 Task: Find connections with filter location Warminster with filter topic #Futurewith filter profile language French with filter current company Khoros with filter school KiiT University with filter industry Office Administration with filter service category Budgeting with filter keywords title Heavy Equipment Operator
Action: Mouse moved to (564, 75)
Screenshot: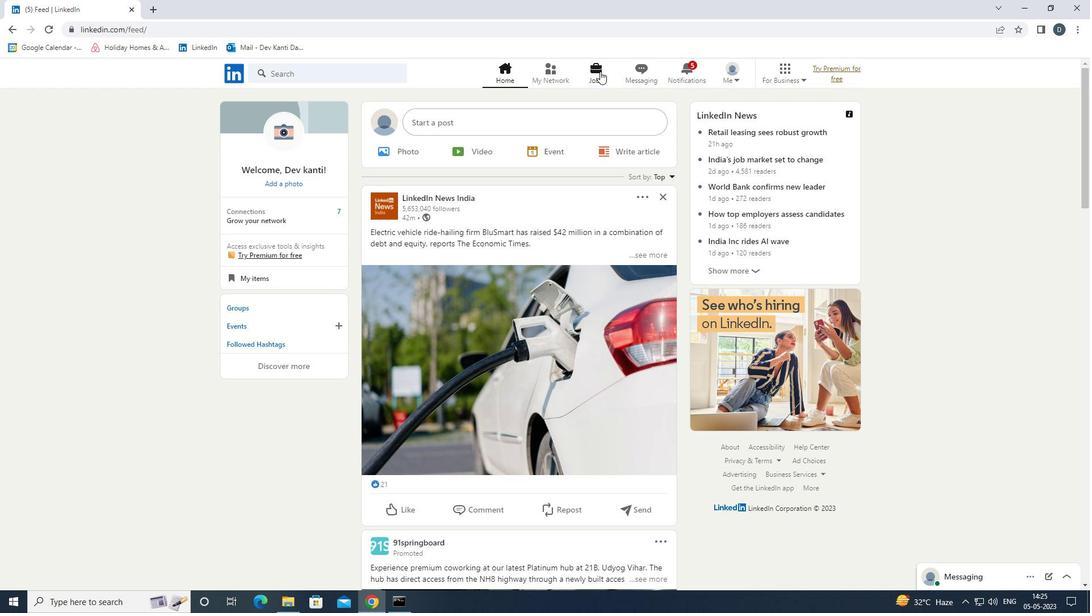 
Action: Mouse pressed left at (564, 75)
Screenshot: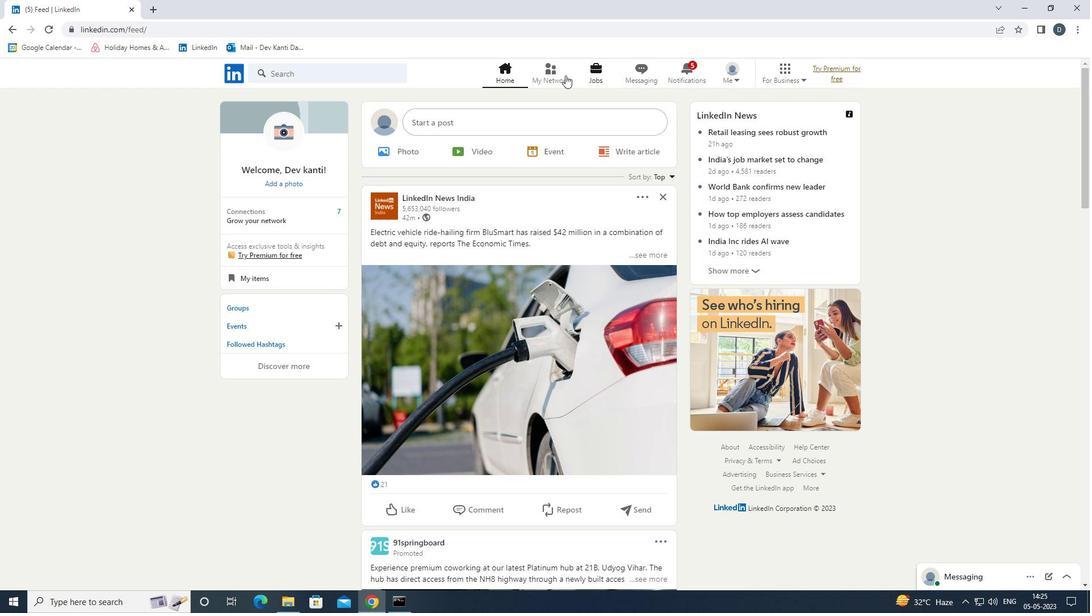 
Action: Mouse moved to (373, 137)
Screenshot: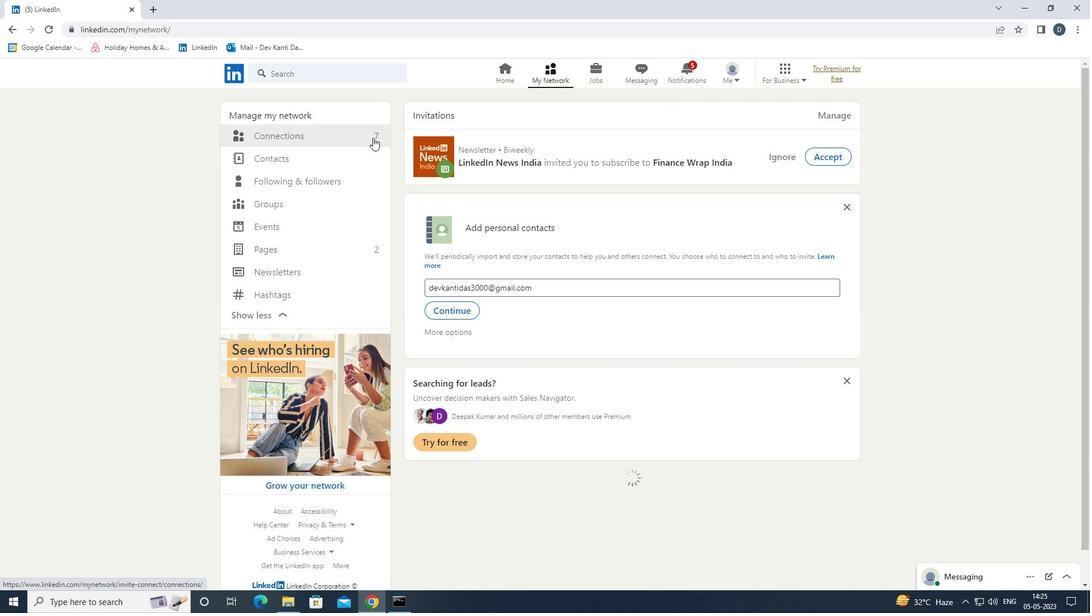 
Action: Mouse pressed left at (373, 137)
Screenshot: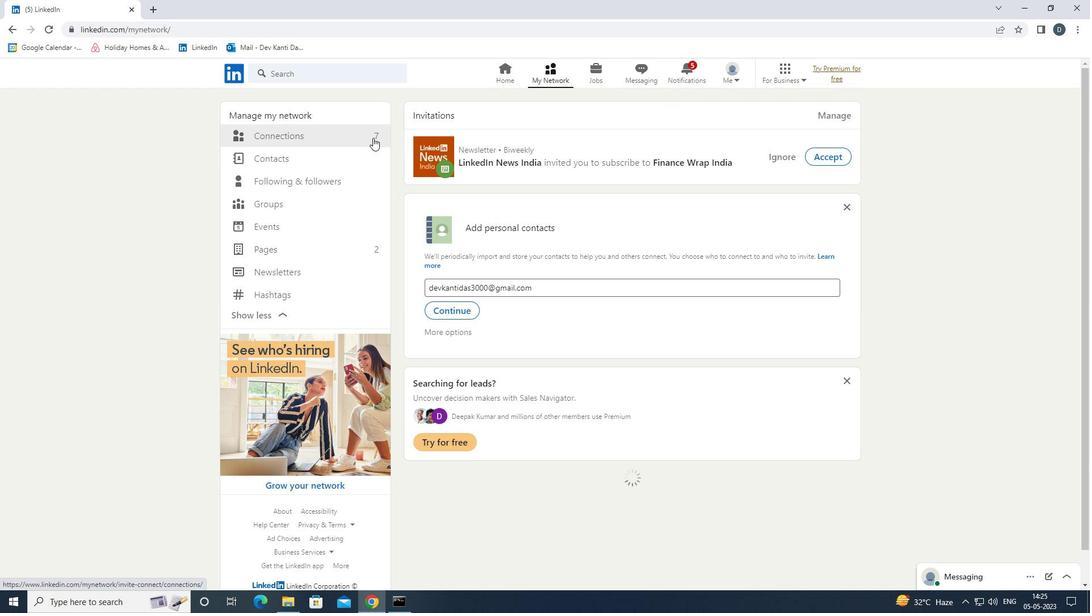 
Action: Mouse moved to (630, 134)
Screenshot: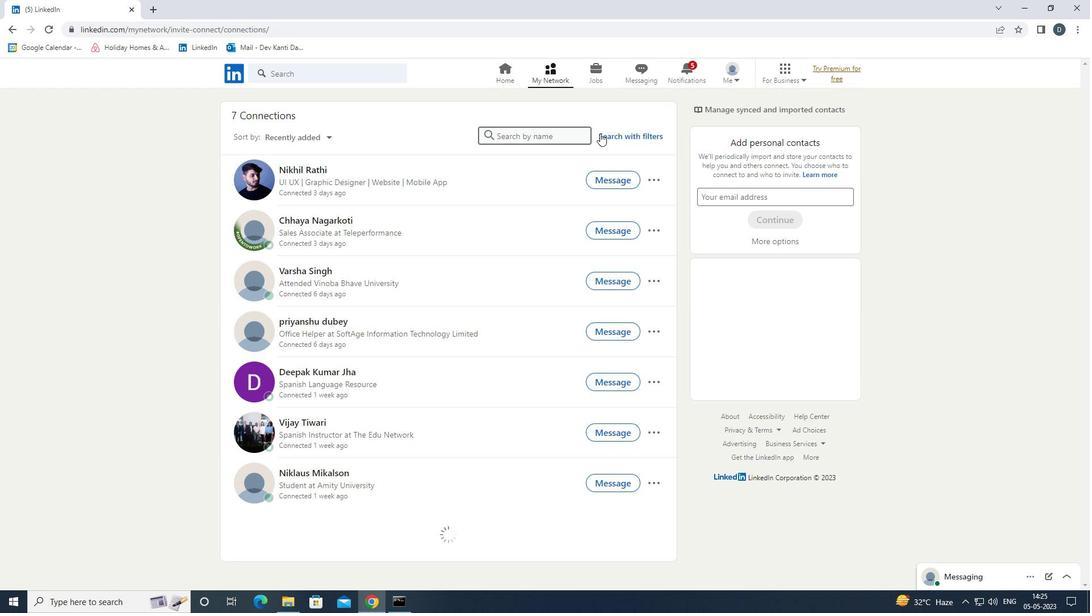 
Action: Mouse pressed left at (630, 134)
Screenshot: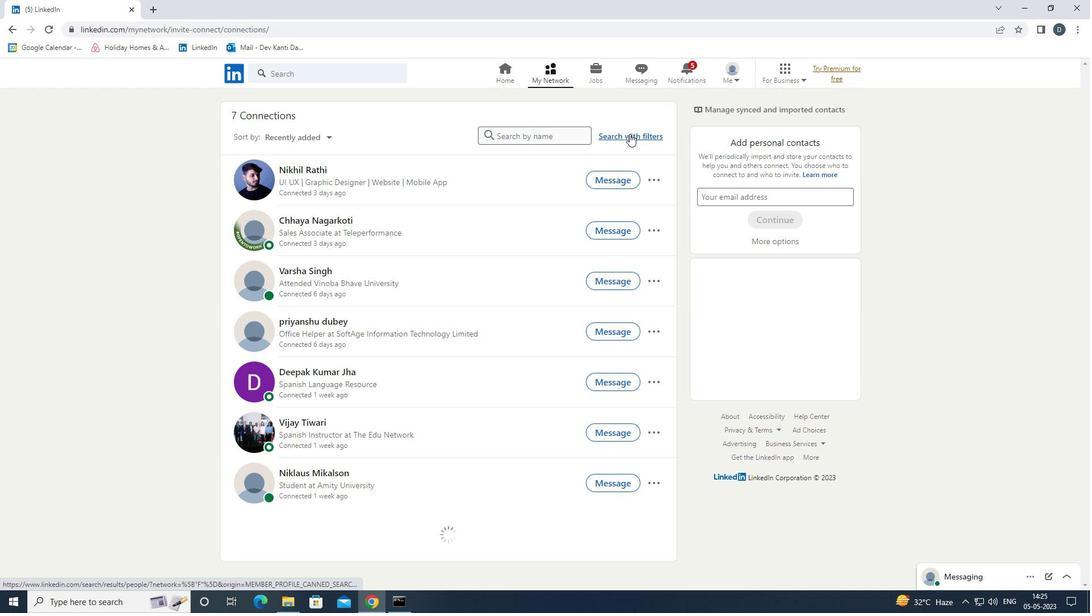 
Action: Mouse moved to (585, 106)
Screenshot: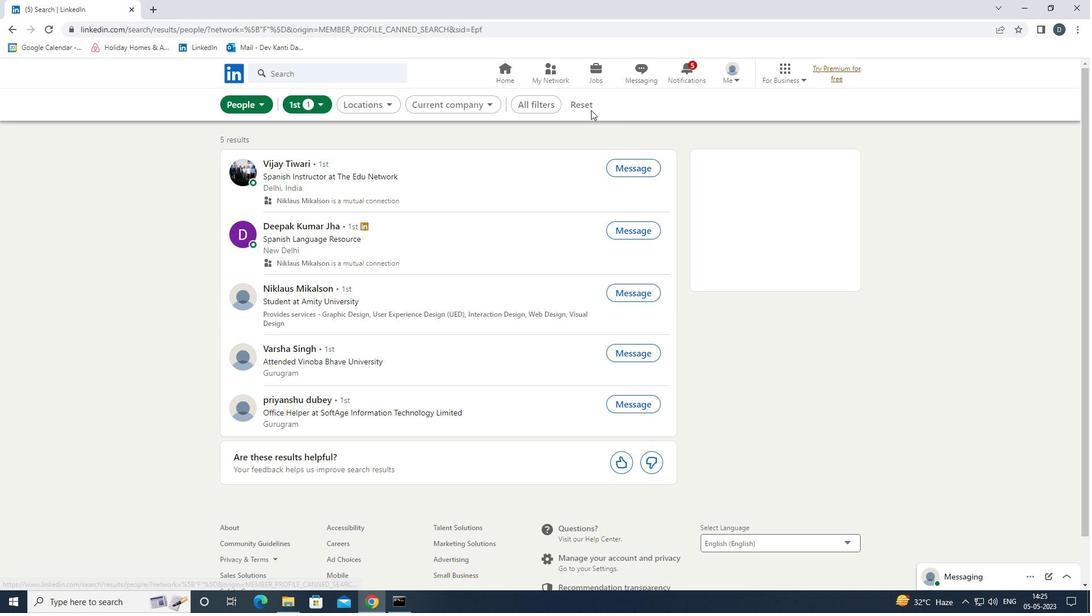 
Action: Mouse pressed left at (585, 106)
Screenshot: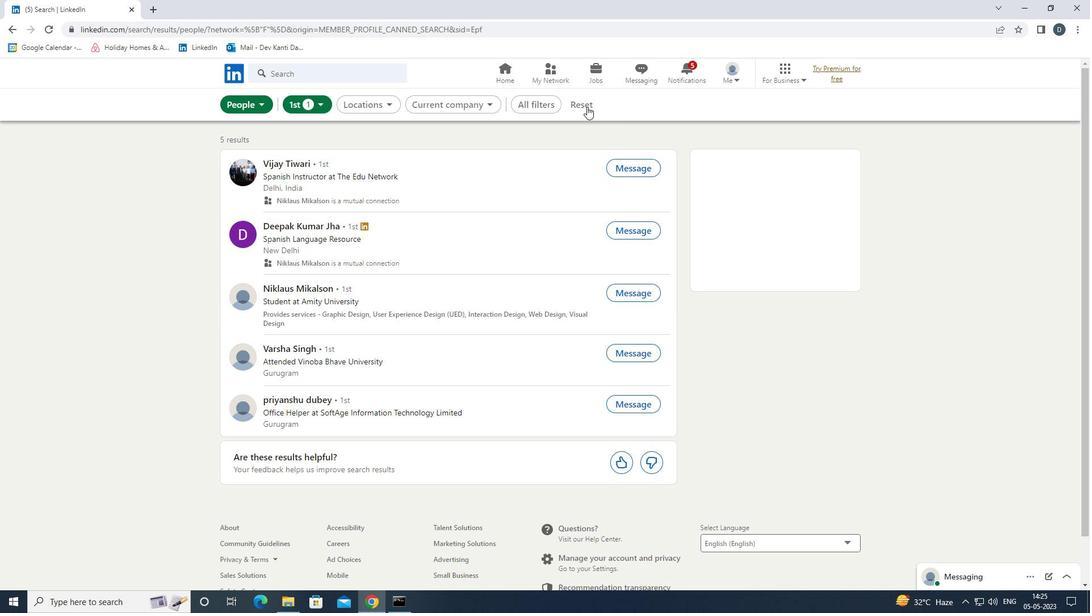 
Action: Mouse moved to (569, 106)
Screenshot: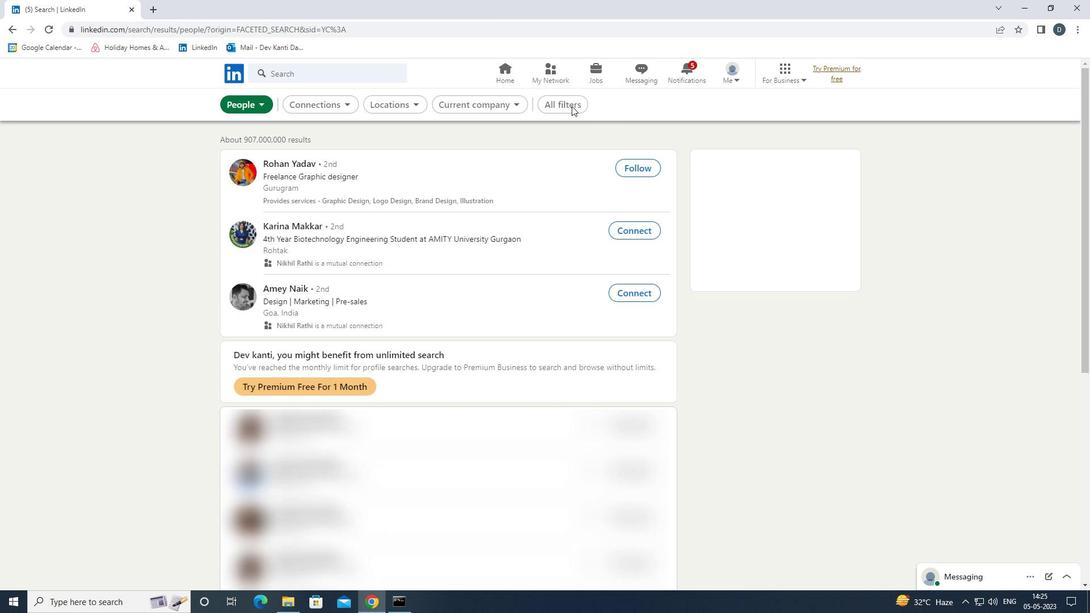 
Action: Mouse pressed left at (569, 106)
Screenshot: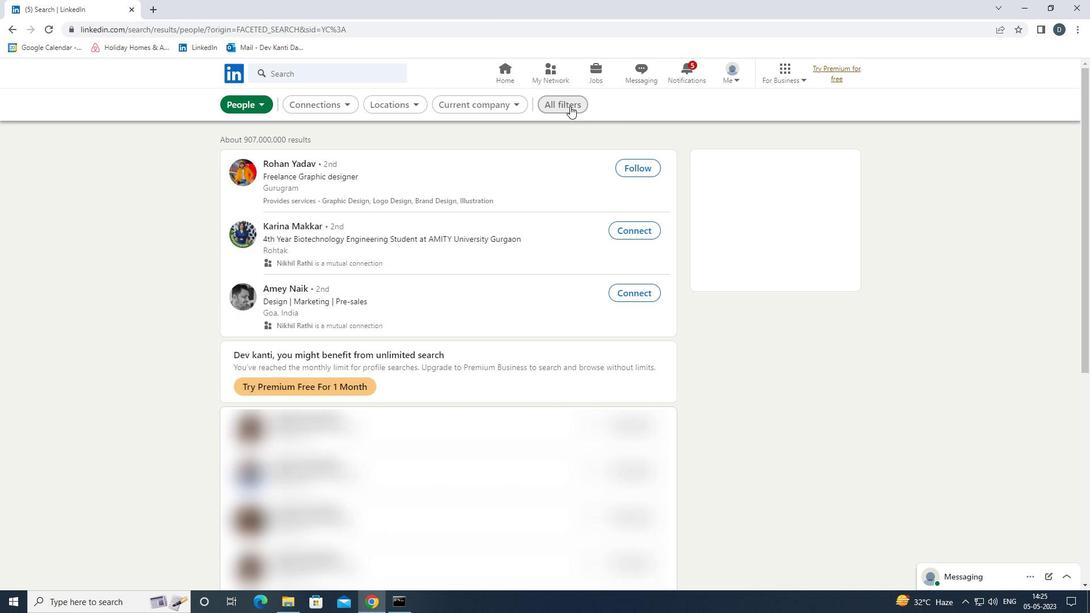 
Action: Mouse moved to (892, 319)
Screenshot: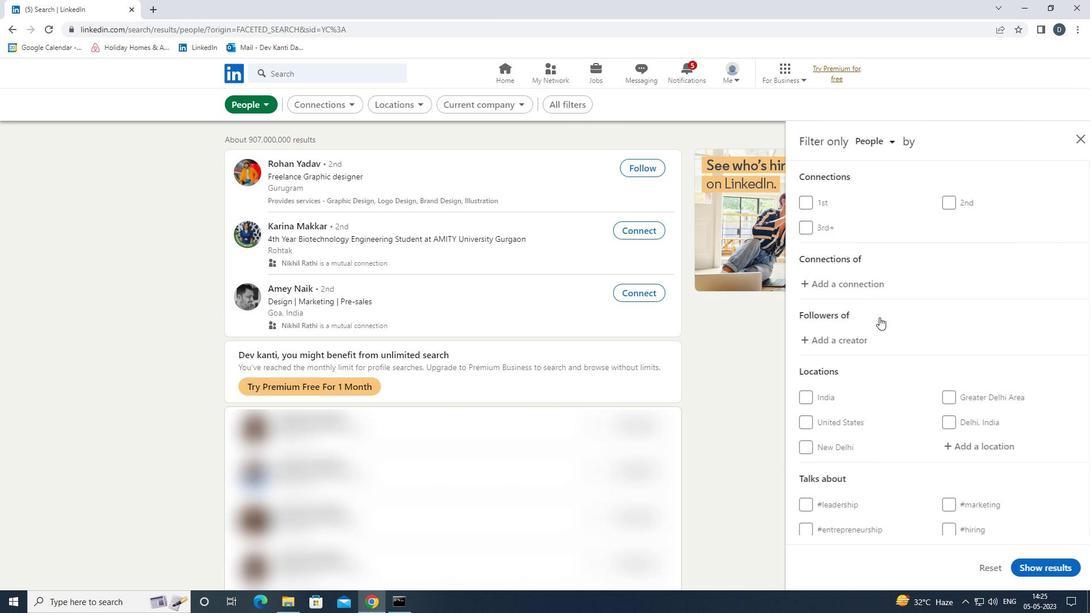 
Action: Mouse scrolled (892, 319) with delta (0, 0)
Screenshot: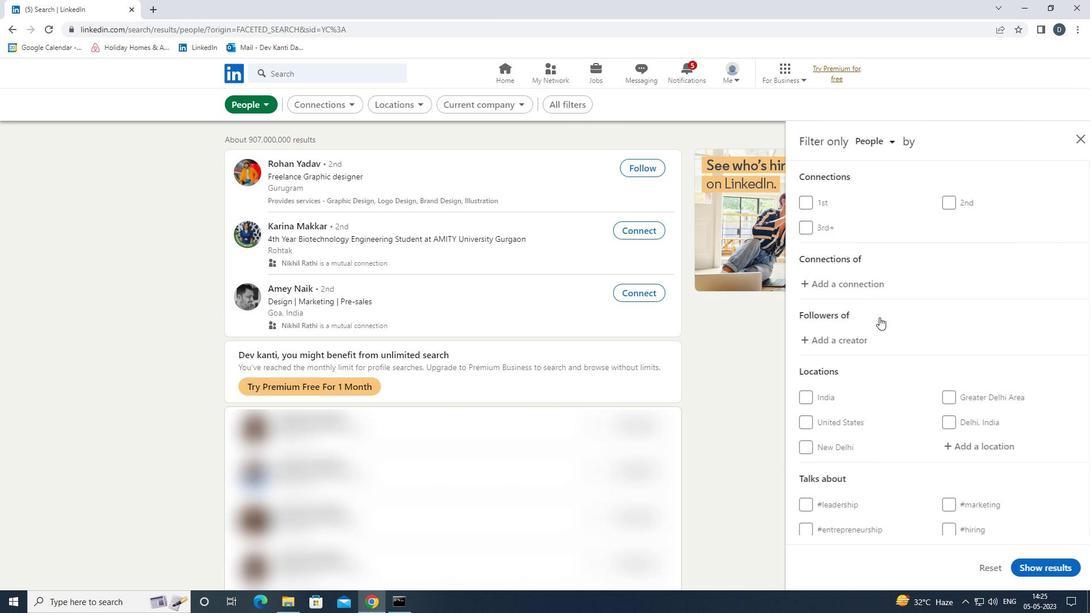 
Action: Mouse moved to (893, 320)
Screenshot: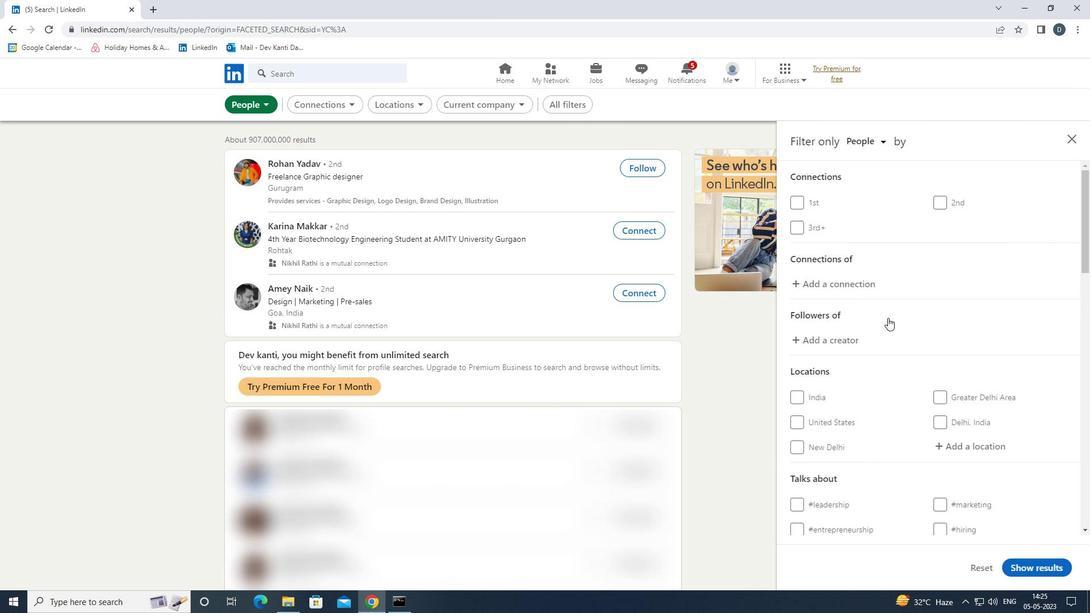
Action: Mouse scrolled (893, 319) with delta (0, 0)
Screenshot: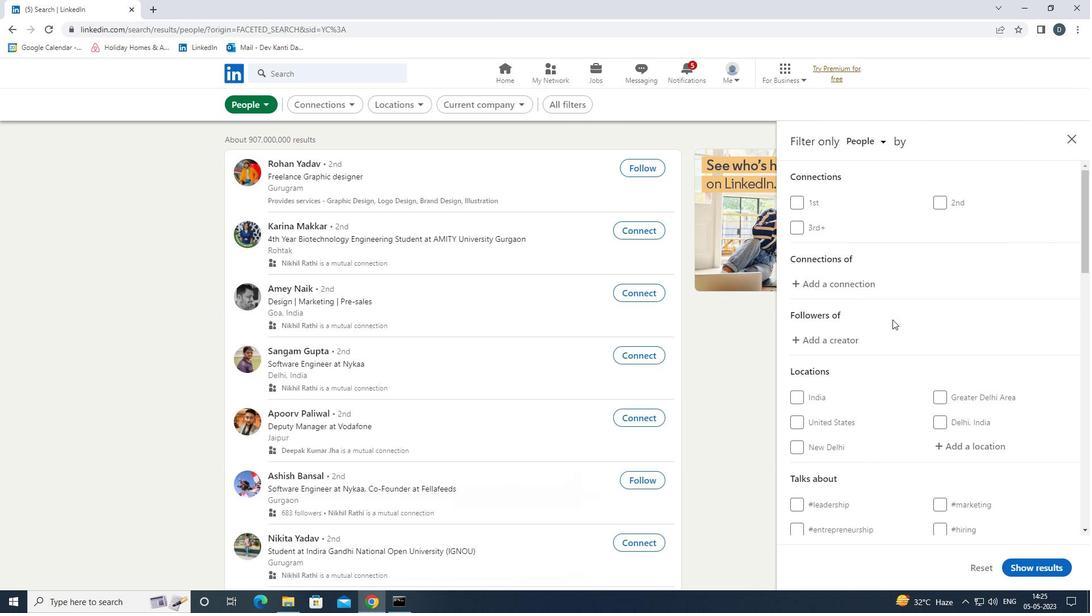 
Action: Mouse moved to (938, 327)
Screenshot: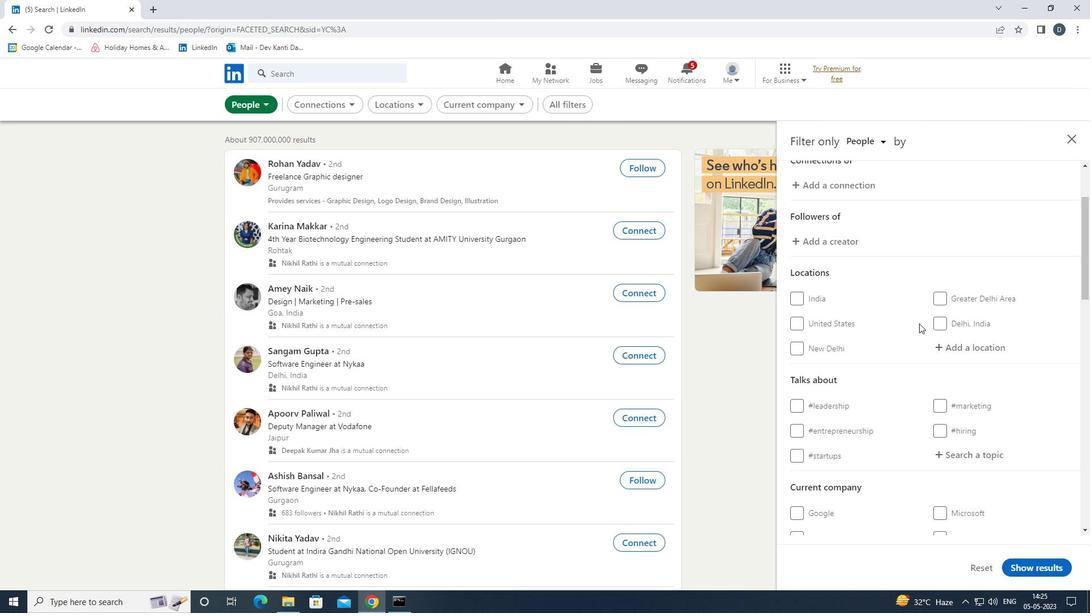 
Action: Mouse pressed left at (938, 327)
Screenshot: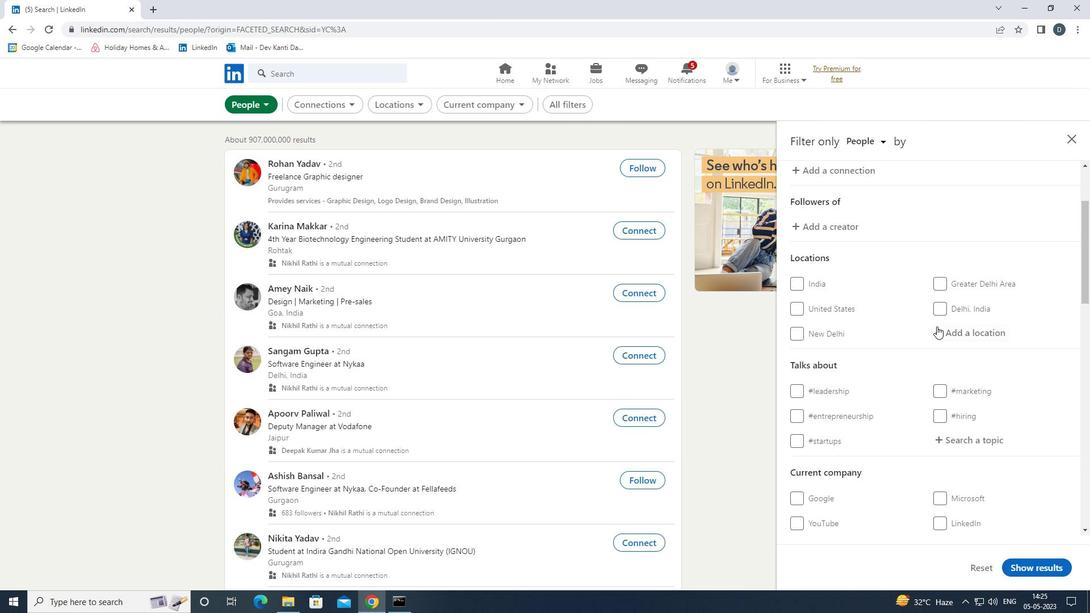 
Action: Mouse moved to (940, 329)
Screenshot: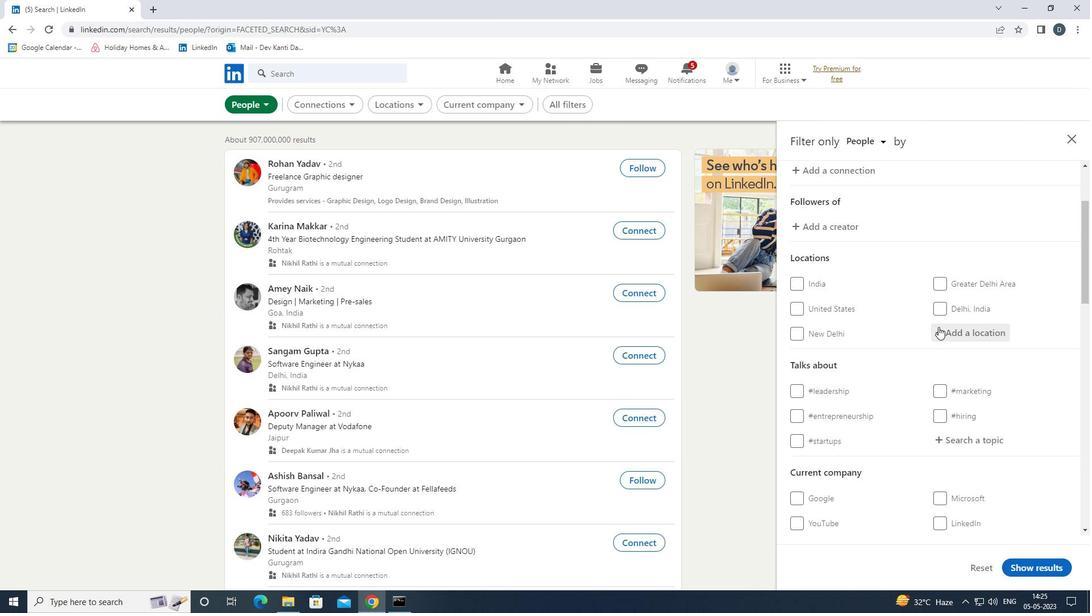 
Action: Key pressed <Key.shift>
Screenshot: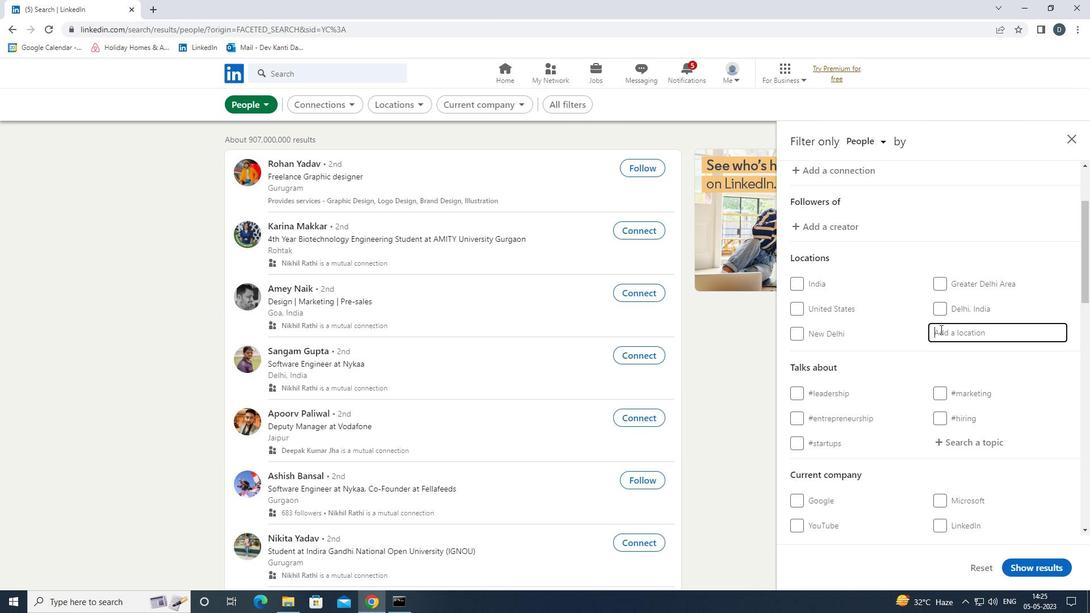 
Action: Mouse moved to (672, 303)
Screenshot: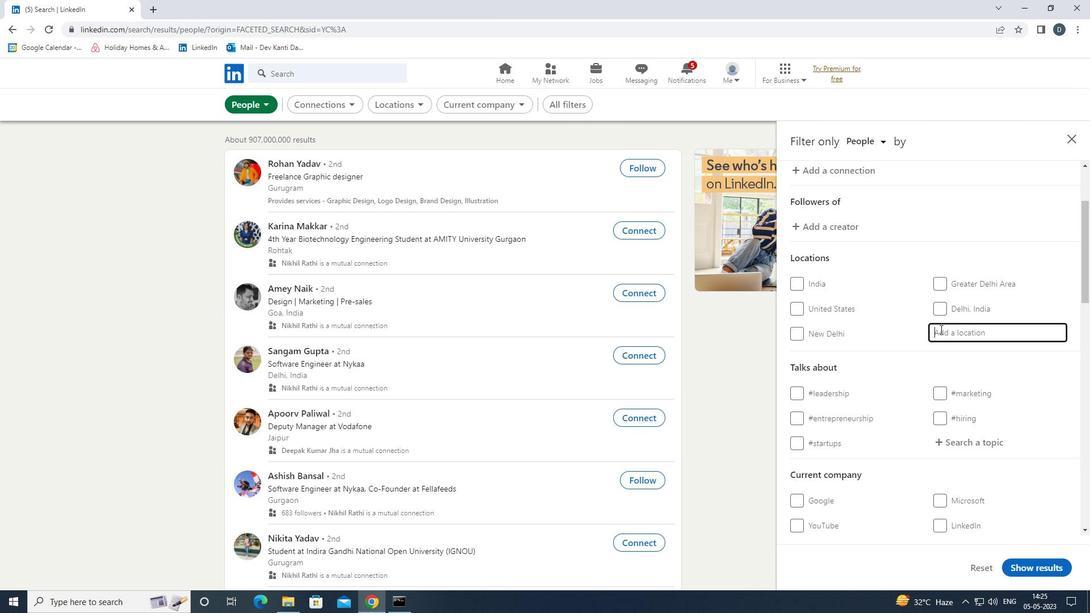
Action: Key pressed WARMINSTER<Key.down><Key.enter>
Screenshot: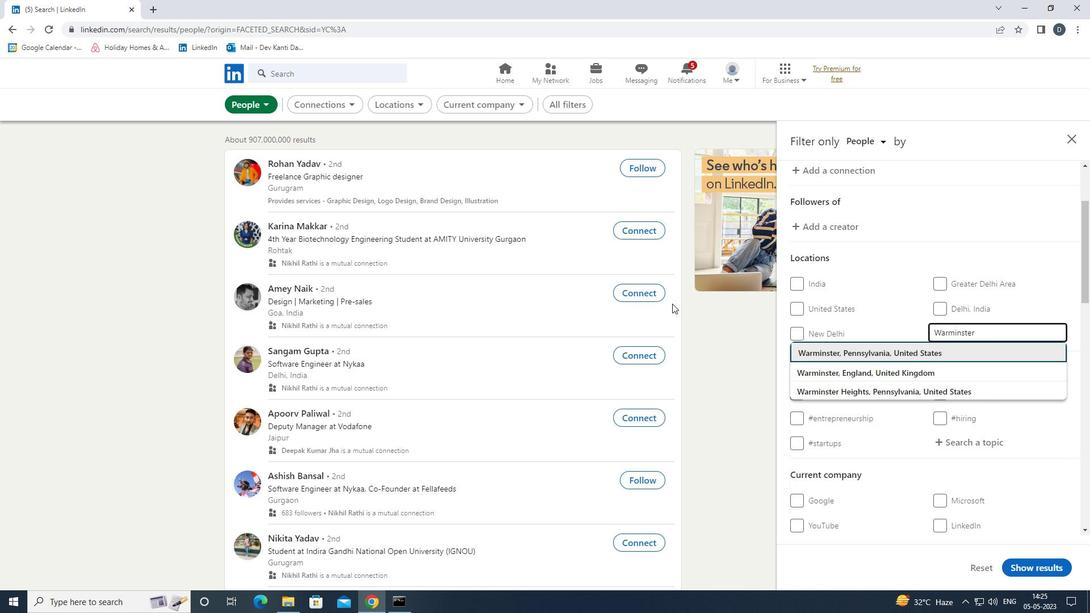 
Action: Mouse scrolled (672, 303) with delta (0, 0)
Screenshot: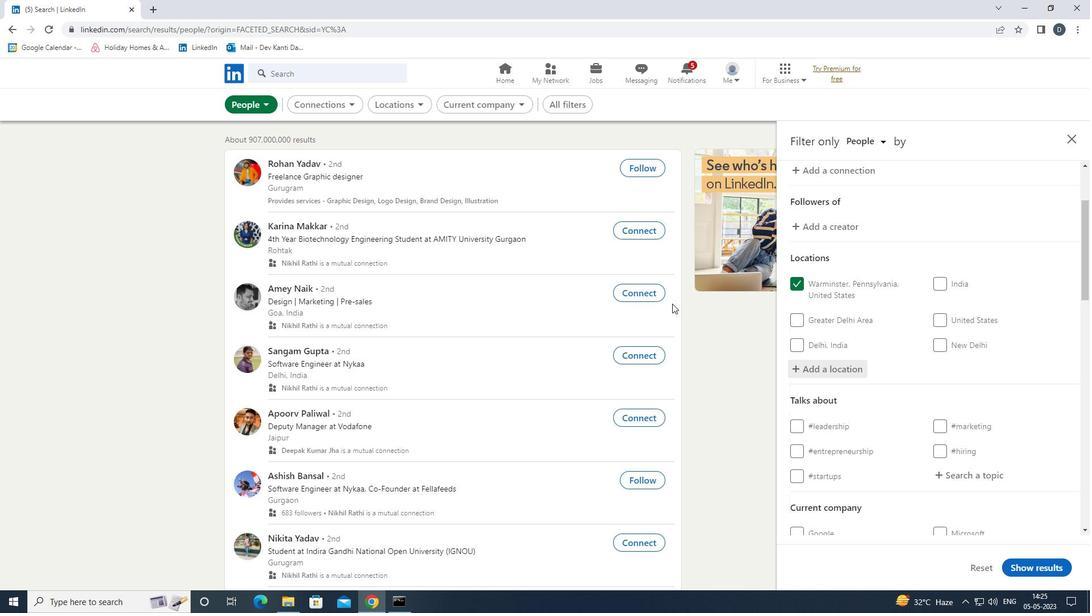 
Action: Mouse moved to (682, 303)
Screenshot: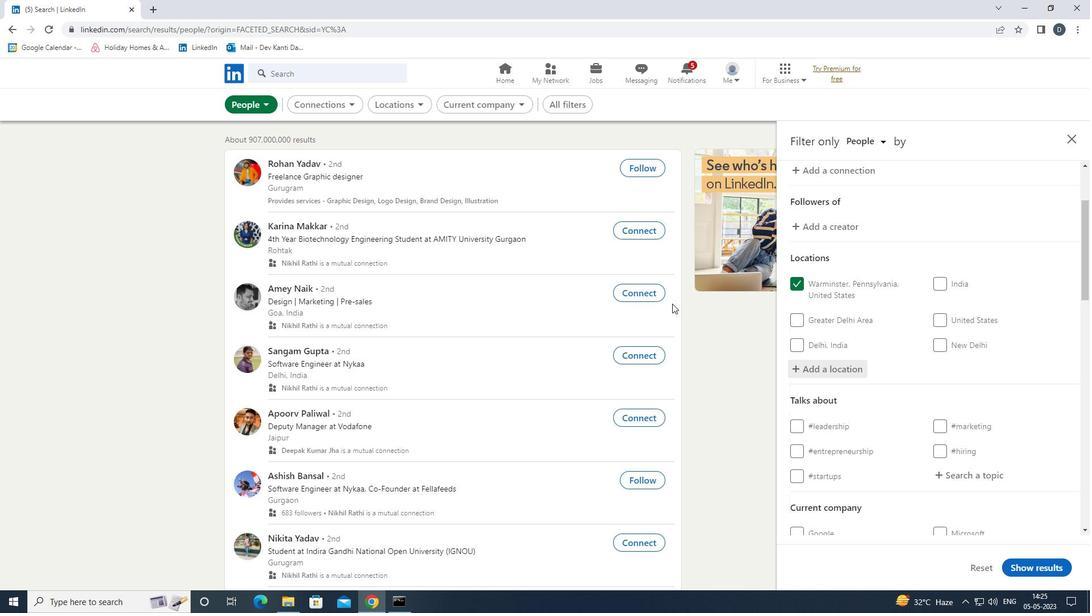 
Action: Mouse scrolled (682, 303) with delta (0, 0)
Screenshot: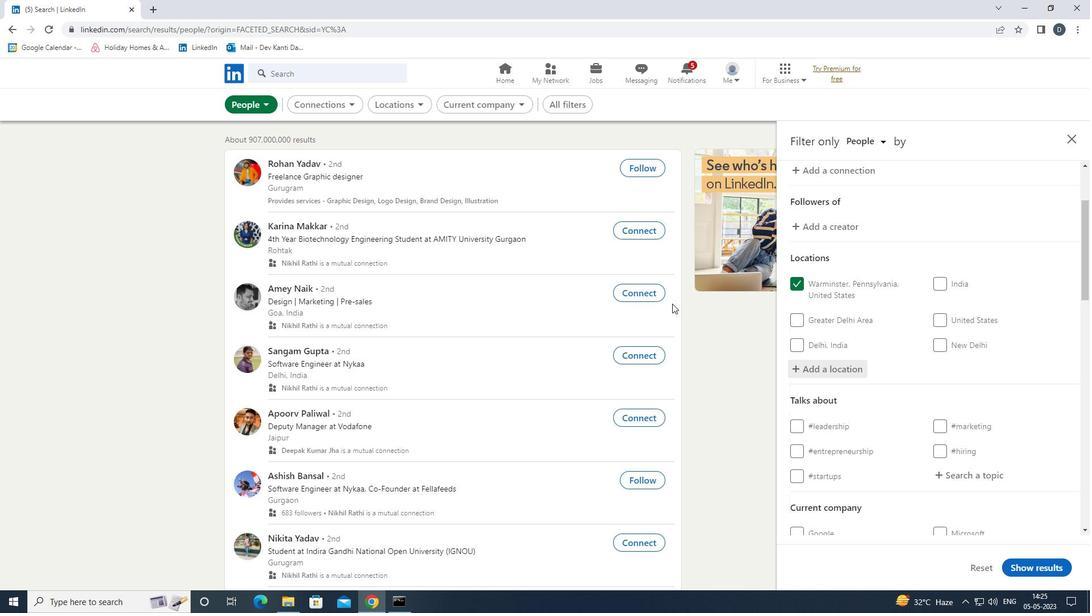 
Action: Mouse moved to (805, 295)
Screenshot: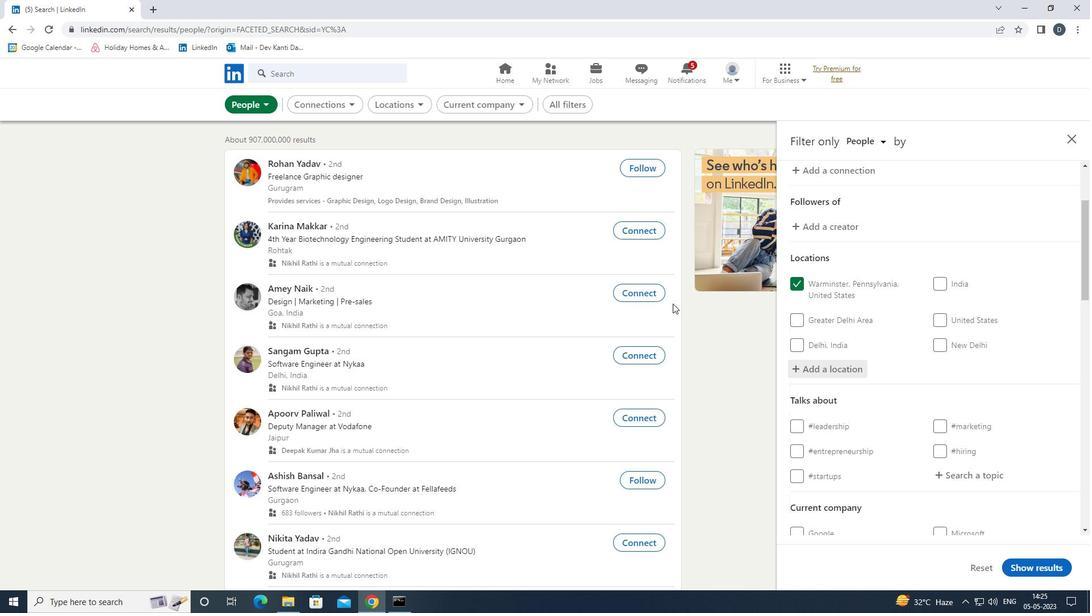 
Action: Mouse scrolled (805, 296) with delta (0, 0)
Screenshot: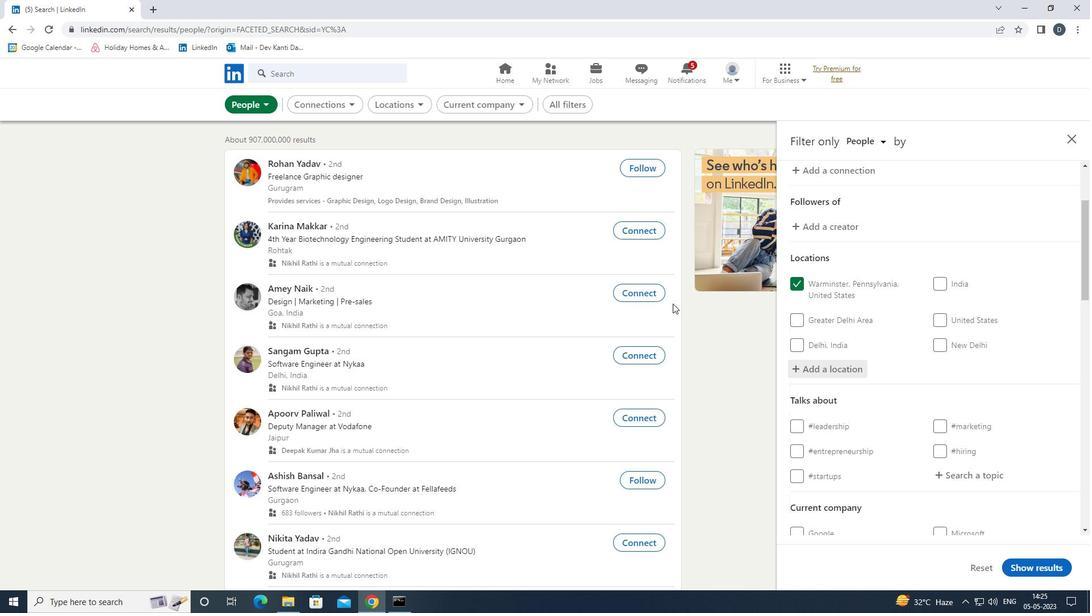 
Action: Mouse moved to (1019, 320)
Screenshot: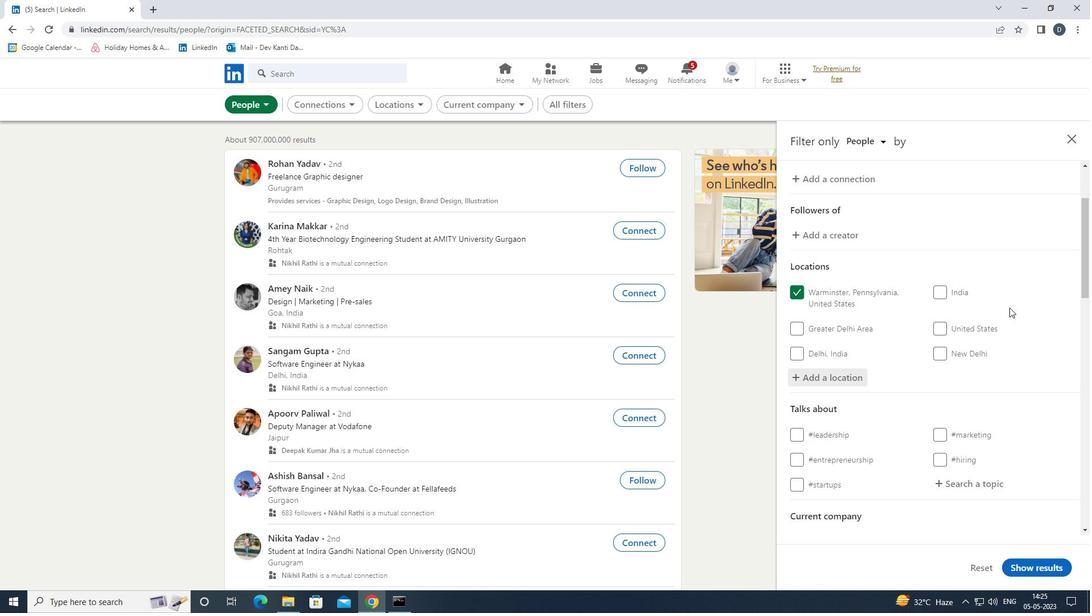 
Action: Mouse scrolled (1019, 319) with delta (0, 0)
Screenshot: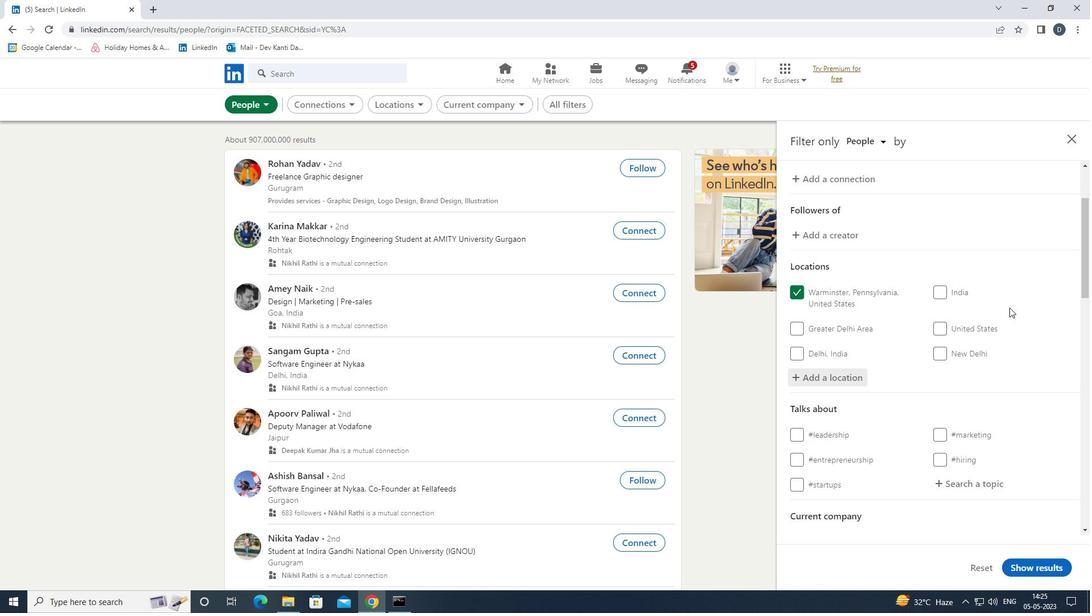 
Action: Mouse moved to (1019, 324)
Screenshot: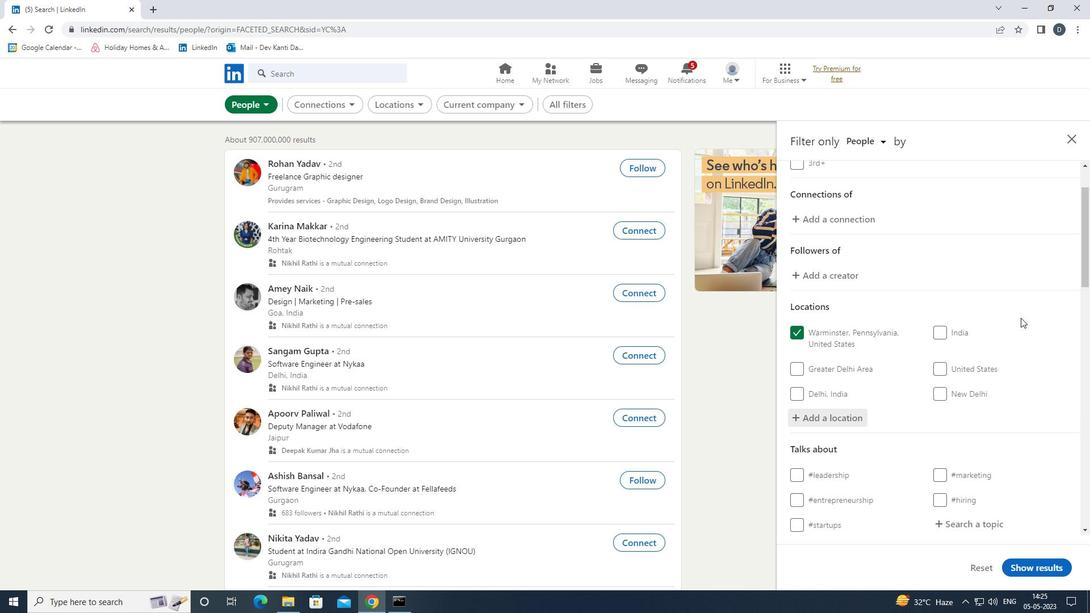
Action: Mouse scrolled (1019, 323) with delta (0, 0)
Screenshot: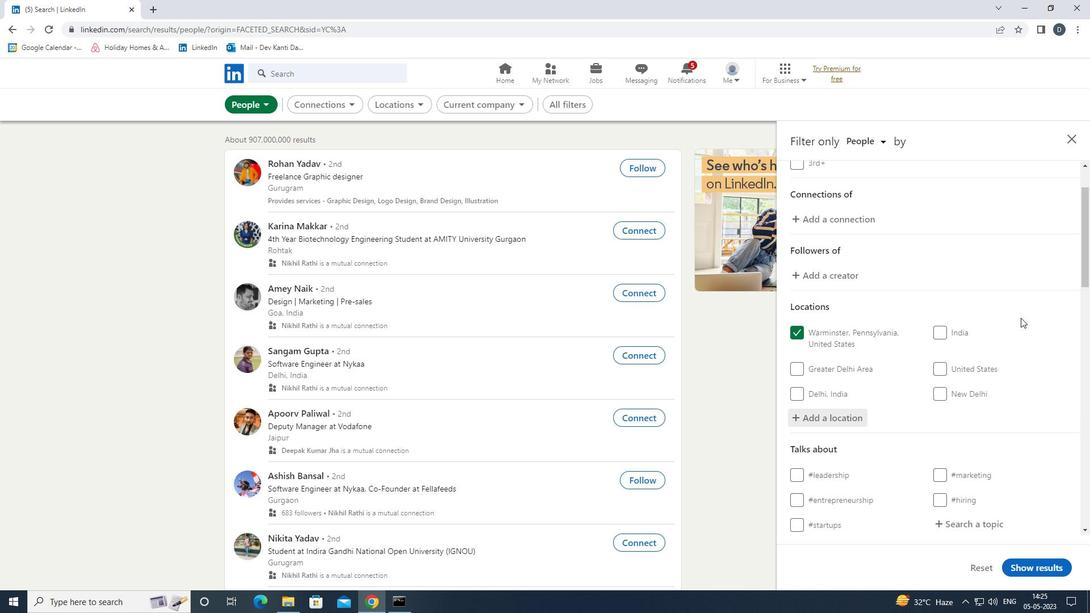 
Action: Mouse moved to (1019, 327)
Screenshot: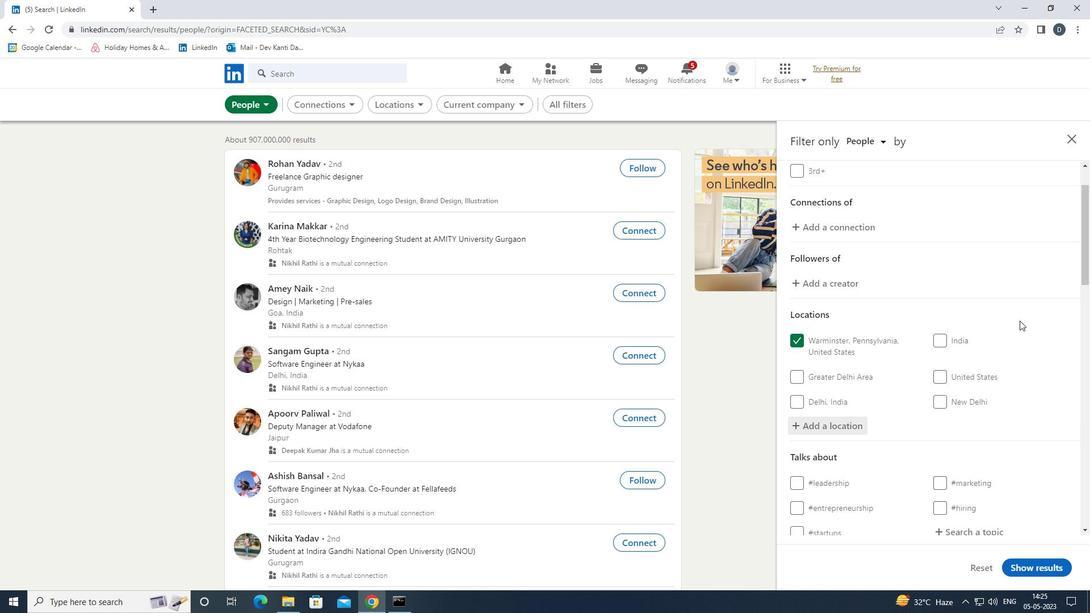 
Action: Mouse scrolled (1019, 326) with delta (0, 0)
Screenshot: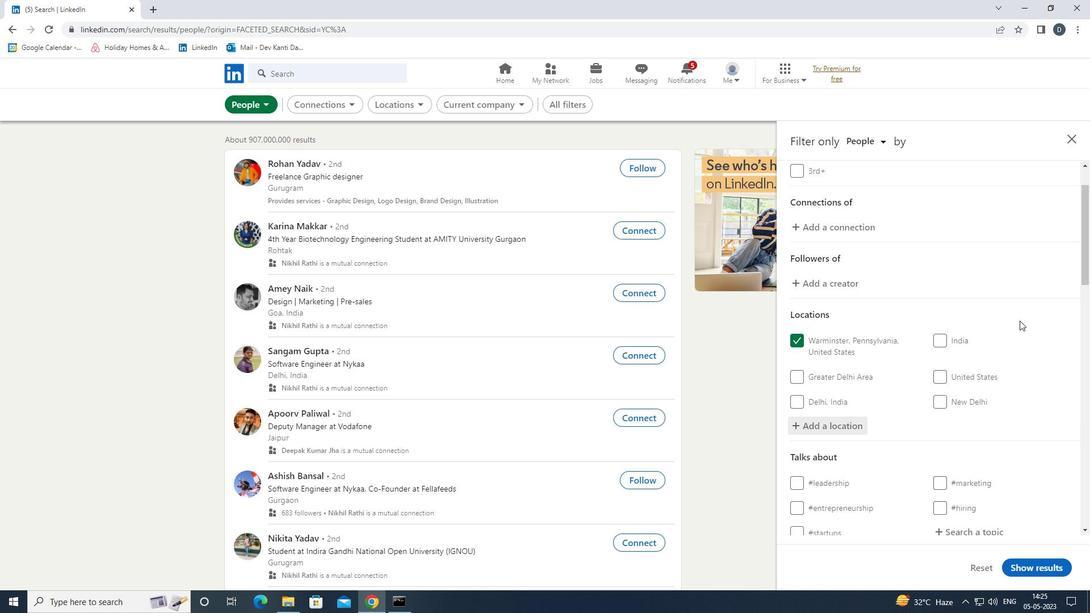 
Action: Mouse moved to (1019, 333)
Screenshot: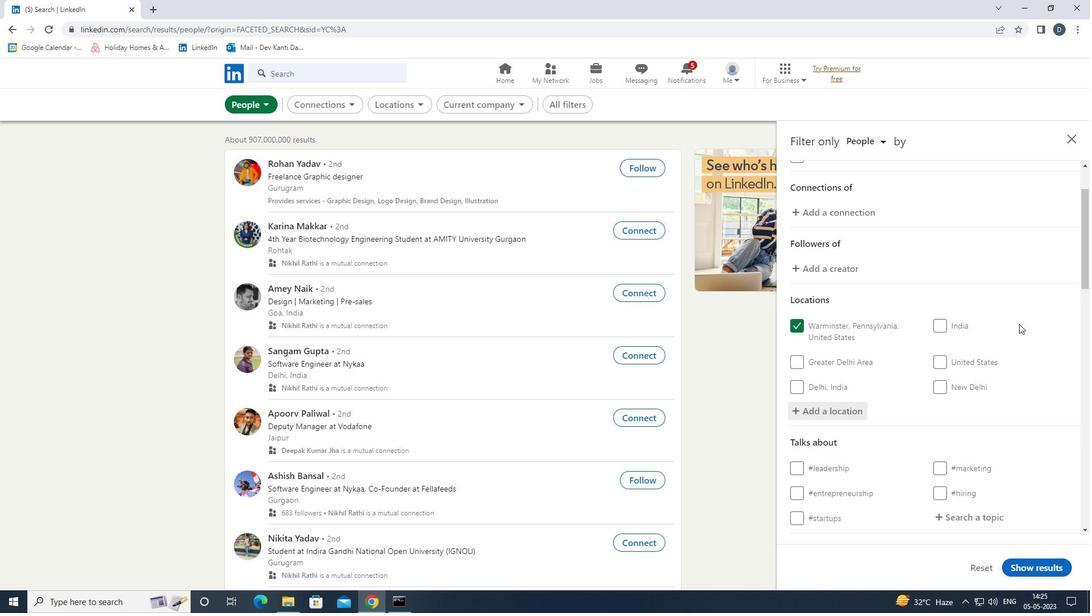 
Action: Mouse scrolled (1019, 334) with delta (0, 0)
Screenshot: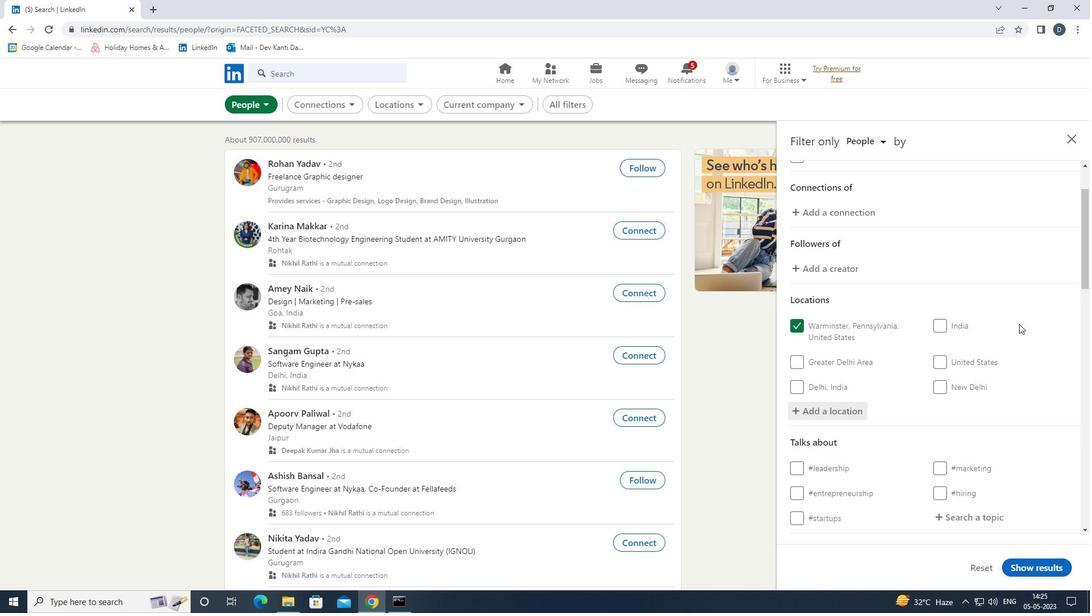 
Action: Mouse moved to (973, 421)
Screenshot: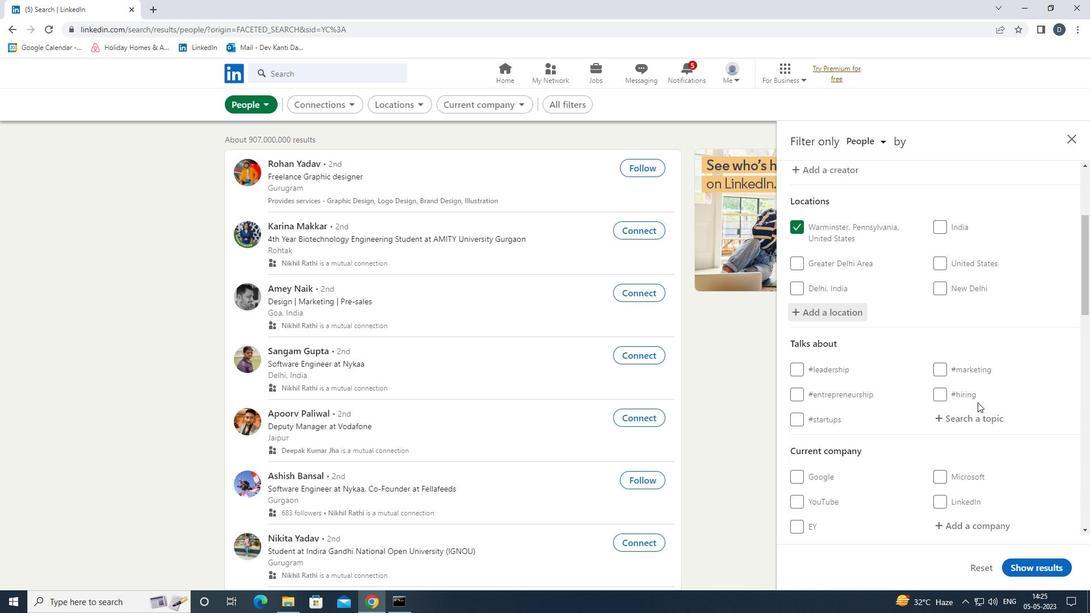 
Action: Mouse pressed left at (973, 421)
Screenshot: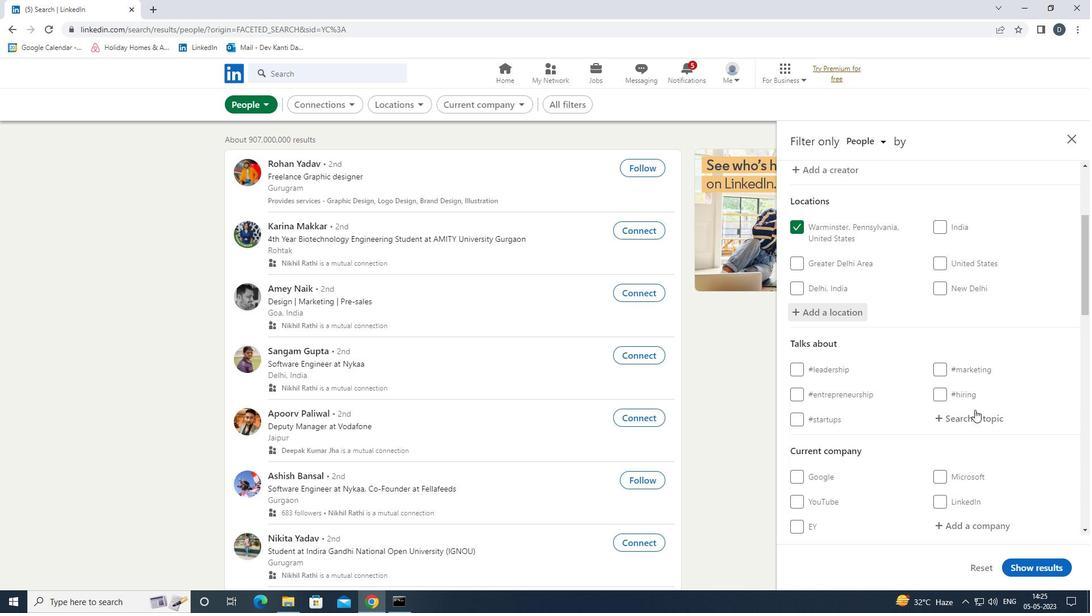 
Action: Mouse moved to (957, 417)
Screenshot: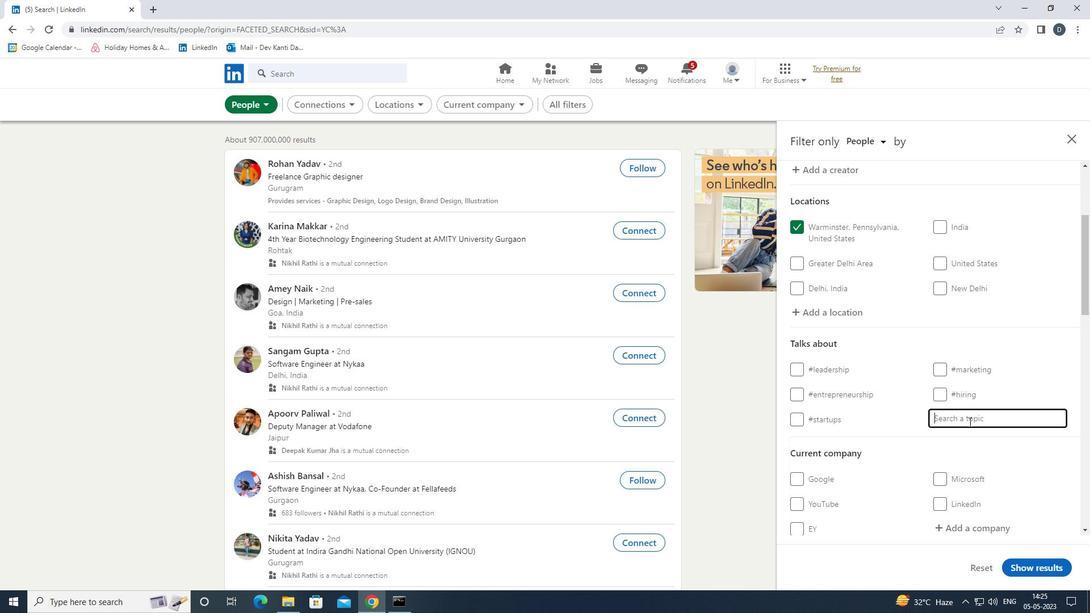 
Action: Key pressed FUTURE<Key.down><Key.enter>
Screenshot: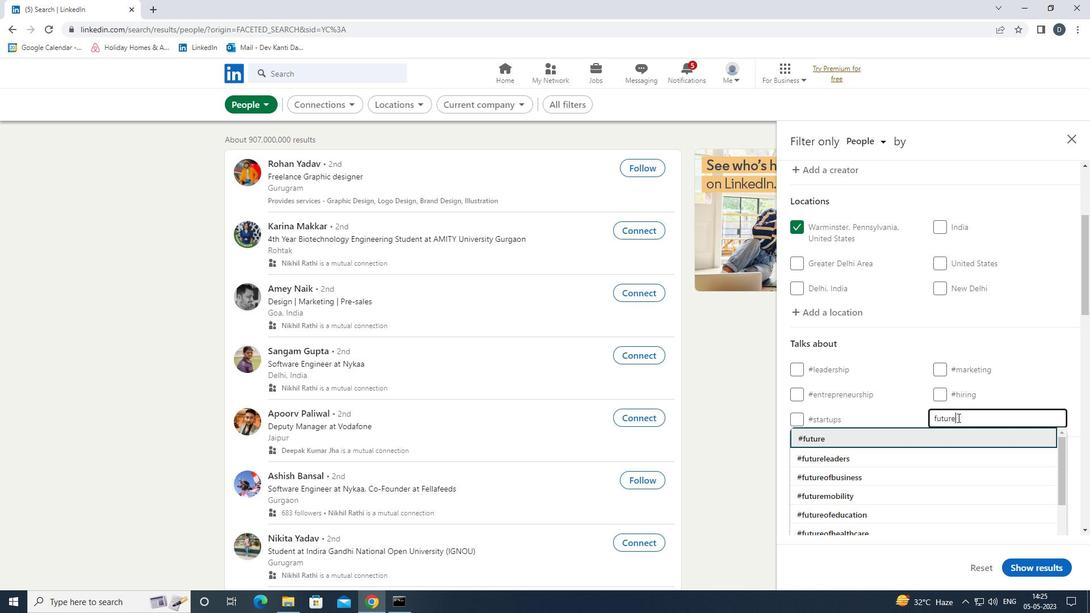 
Action: Mouse moved to (956, 415)
Screenshot: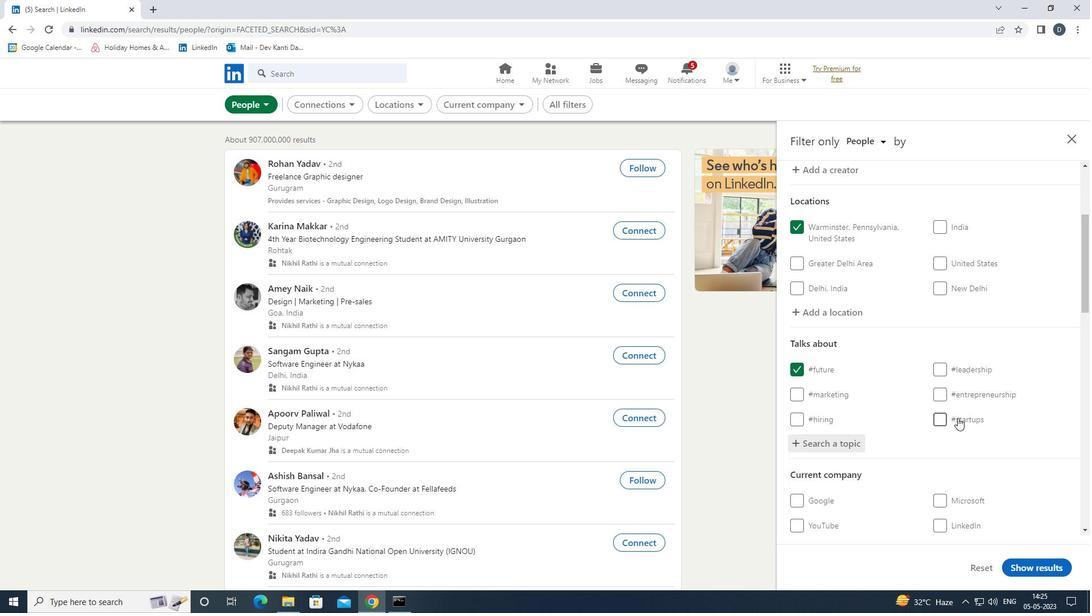 
Action: Mouse scrolled (956, 414) with delta (0, 0)
Screenshot: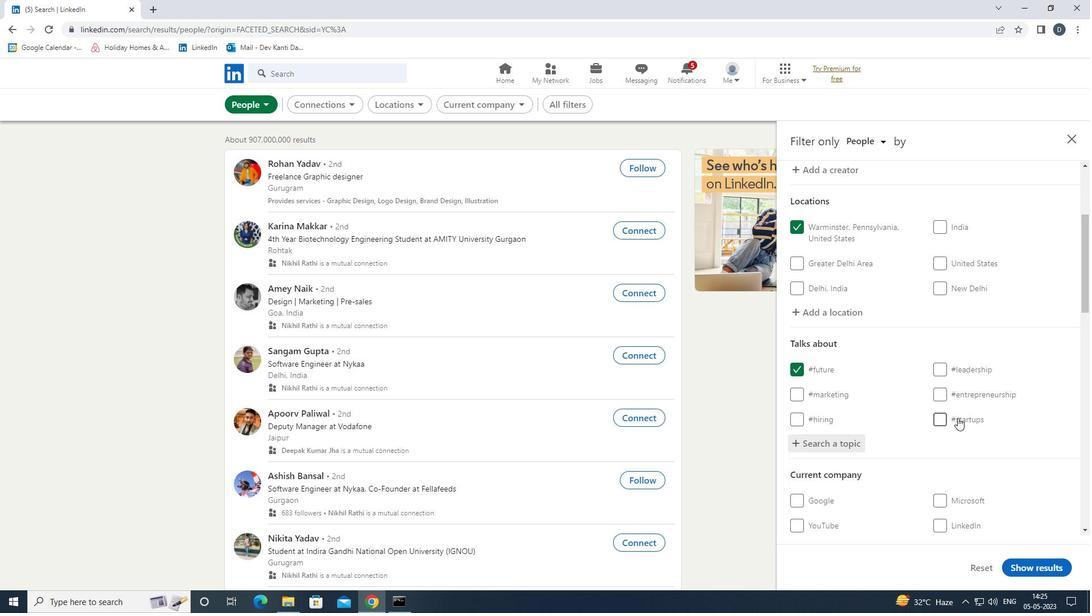 
Action: Mouse scrolled (956, 414) with delta (0, 0)
Screenshot: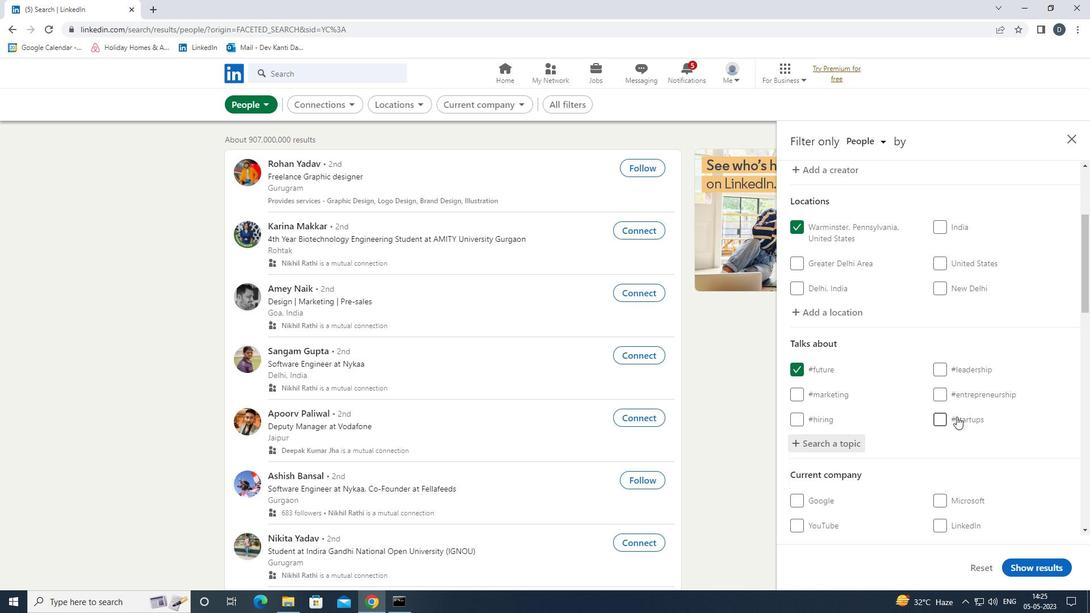 
Action: Mouse scrolled (956, 414) with delta (0, 0)
Screenshot: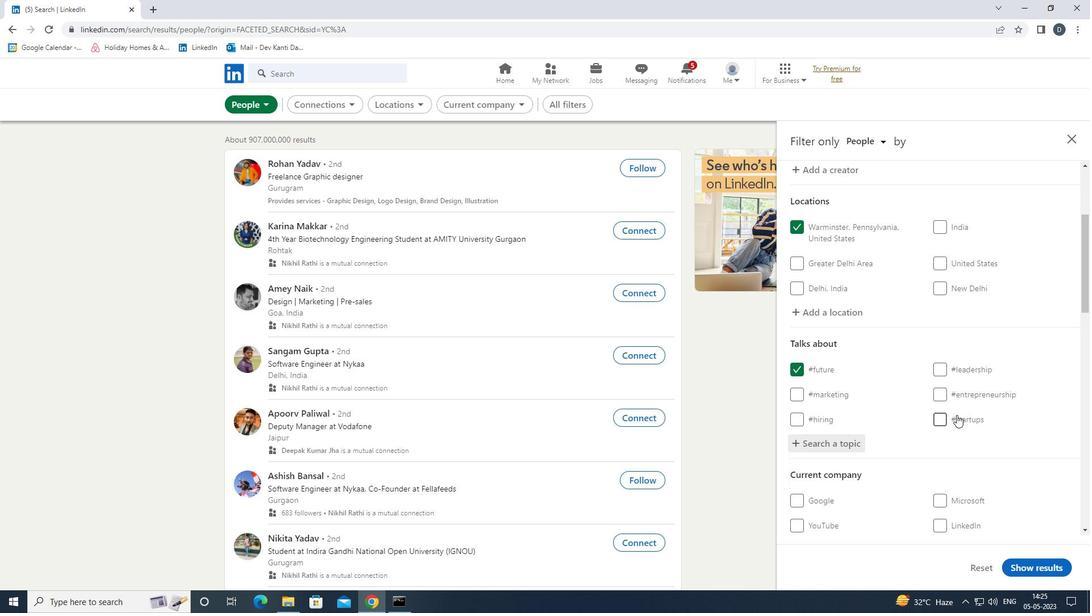
Action: Mouse moved to (964, 379)
Screenshot: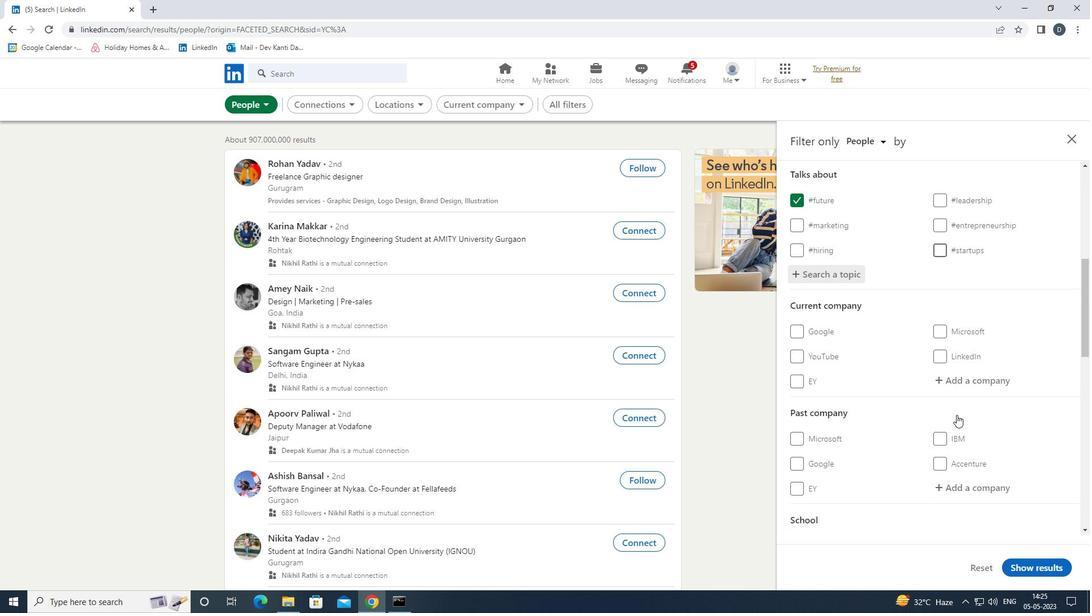 
Action: Mouse scrolled (964, 379) with delta (0, 0)
Screenshot: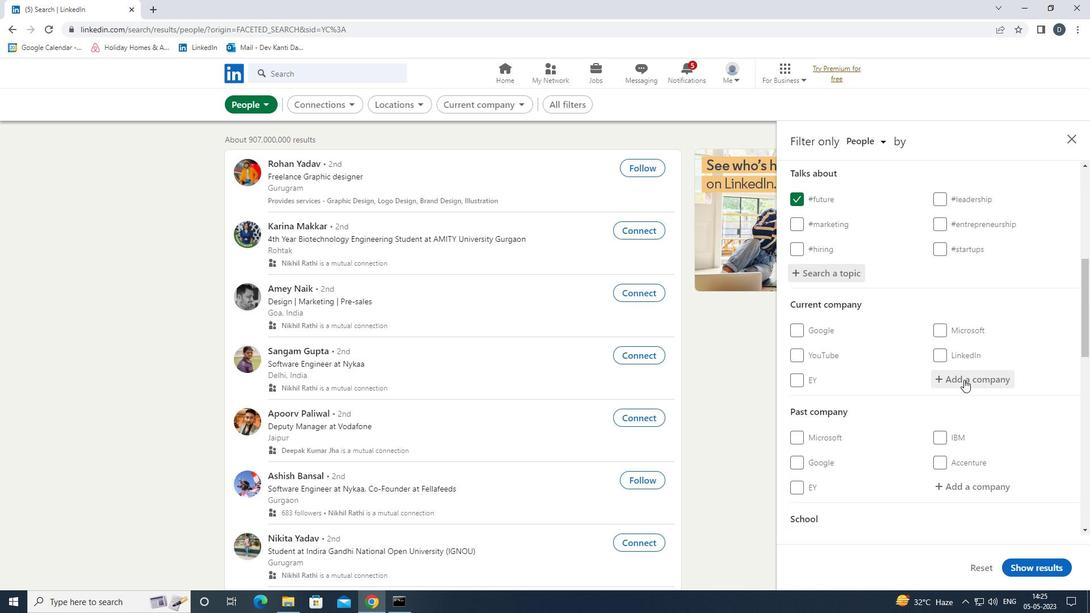 
Action: Mouse scrolled (964, 379) with delta (0, 0)
Screenshot: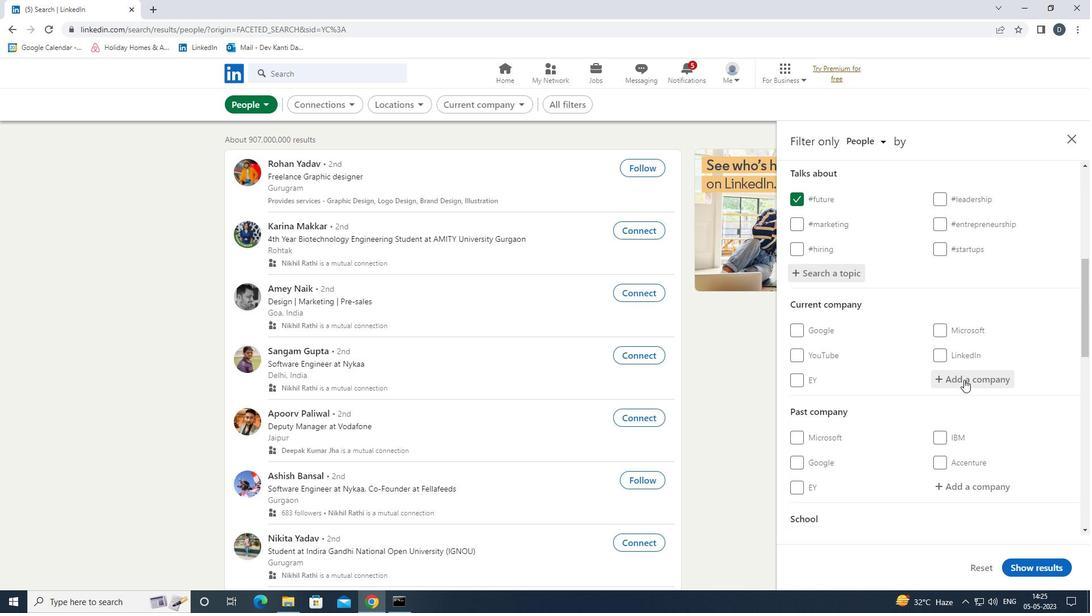 
Action: Mouse scrolled (964, 379) with delta (0, 0)
Screenshot: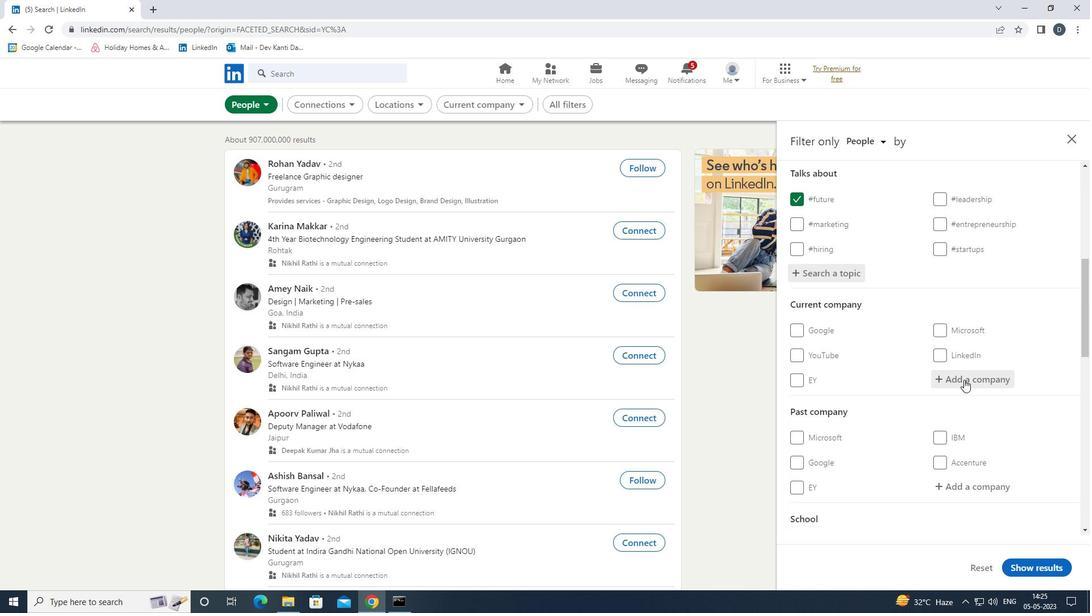 
Action: Mouse scrolled (964, 379) with delta (0, 0)
Screenshot: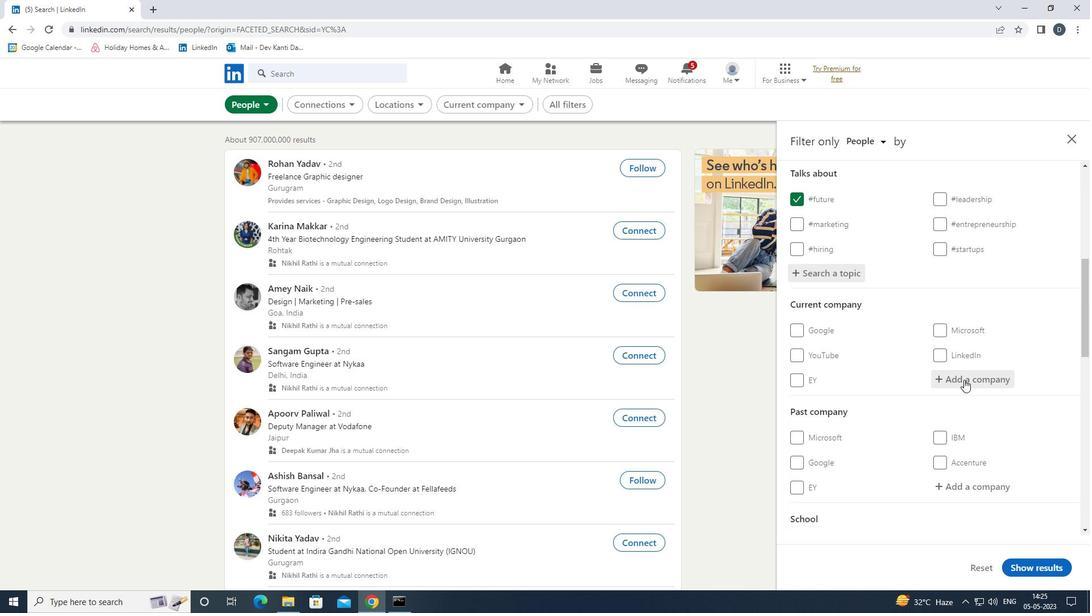 
Action: Mouse moved to (963, 379)
Screenshot: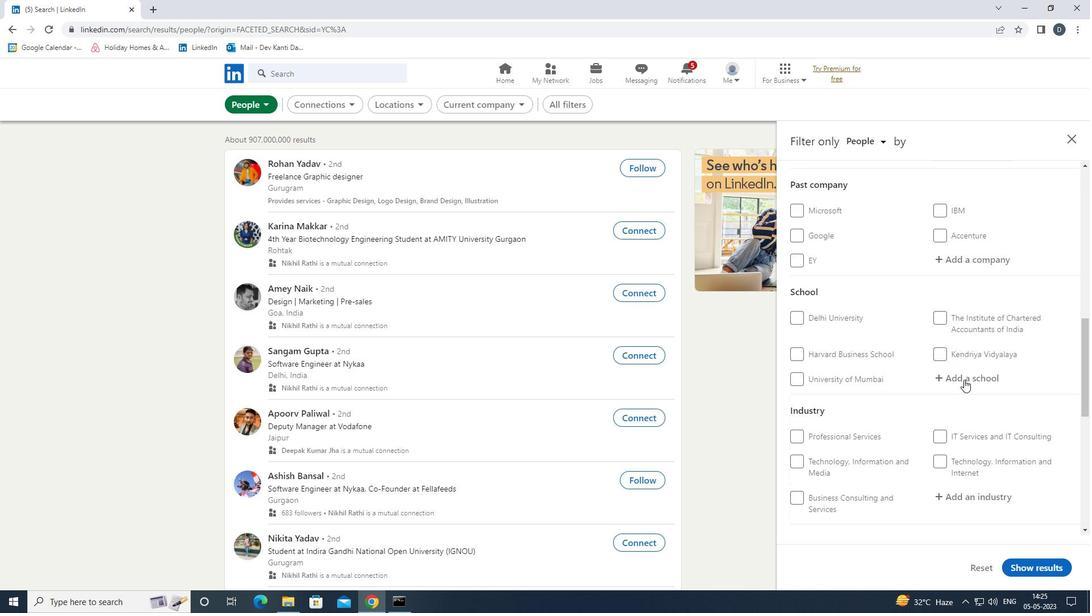 
Action: Mouse scrolled (963, 379) with delta (0, 0)
Screenshot: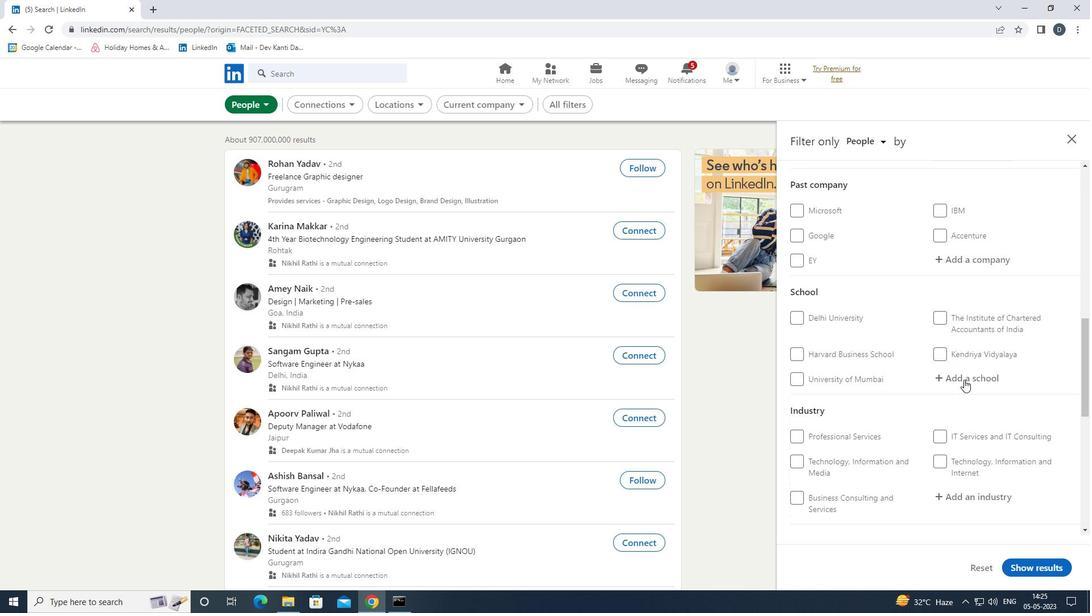 
Action: Mouse moved to (962, 380)
Screenshot: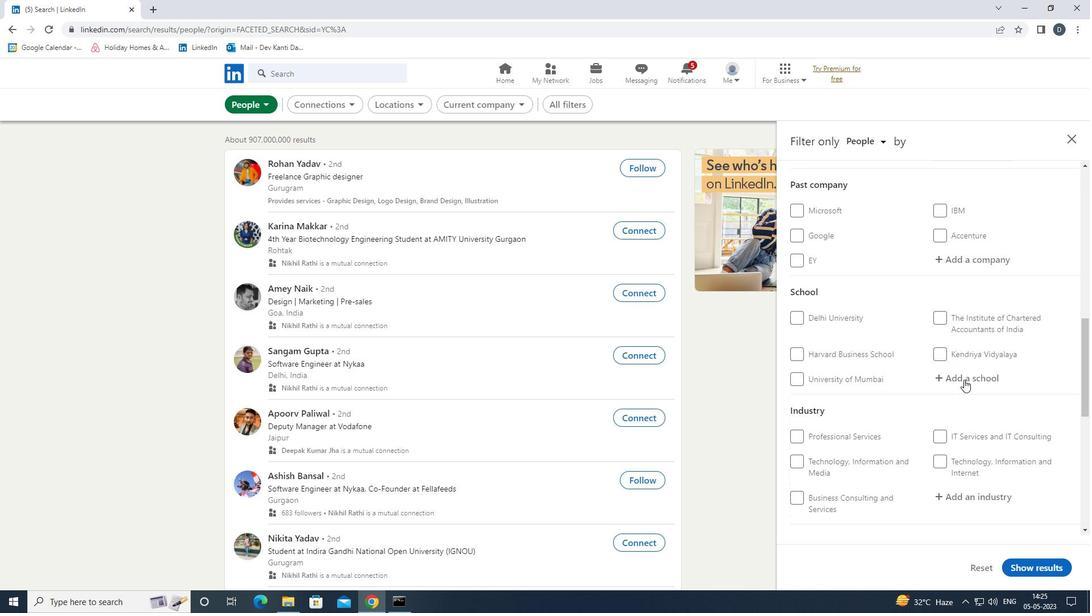 
Action: Mouse scrolled (962, 379) with delta (0, 0)
Screenshot: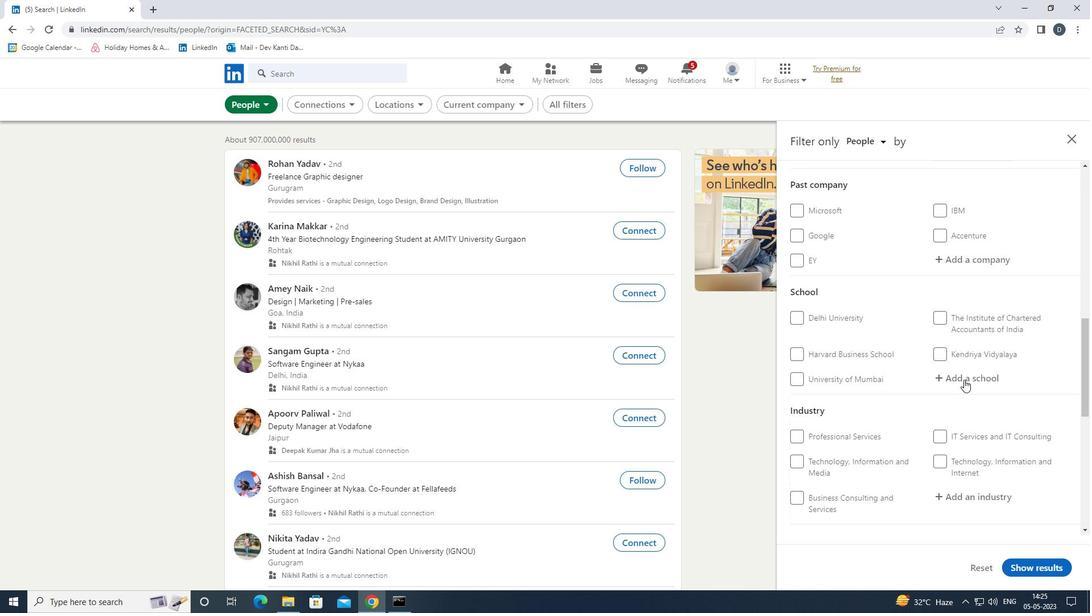 
Action: Mouse moved to (962, 380)
Screenshot: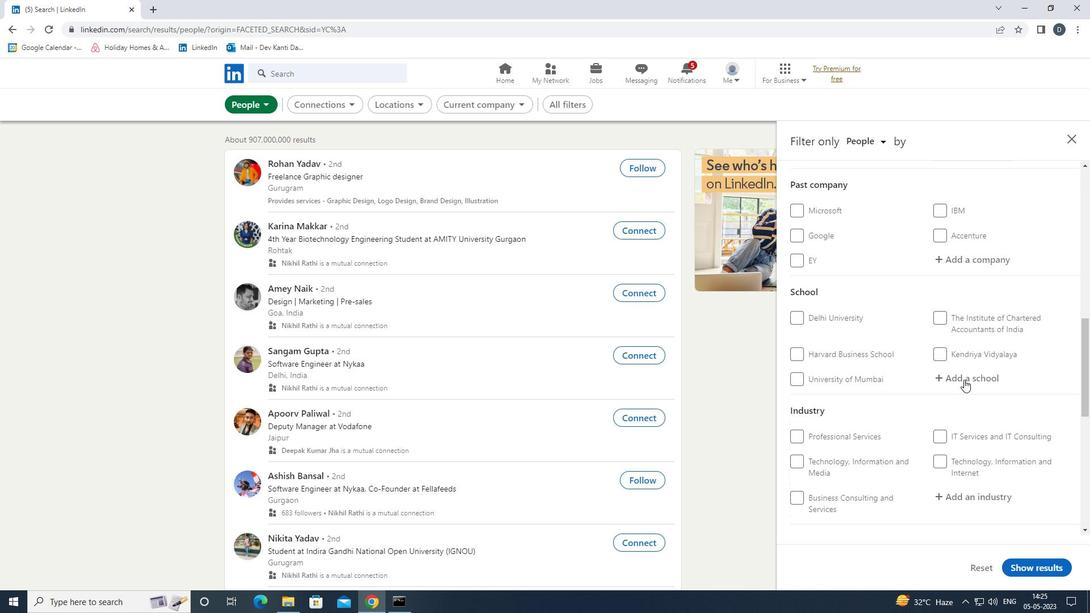 
Action: Mouse scrolled (962, 380) with delta (0, 0)
Screenshot: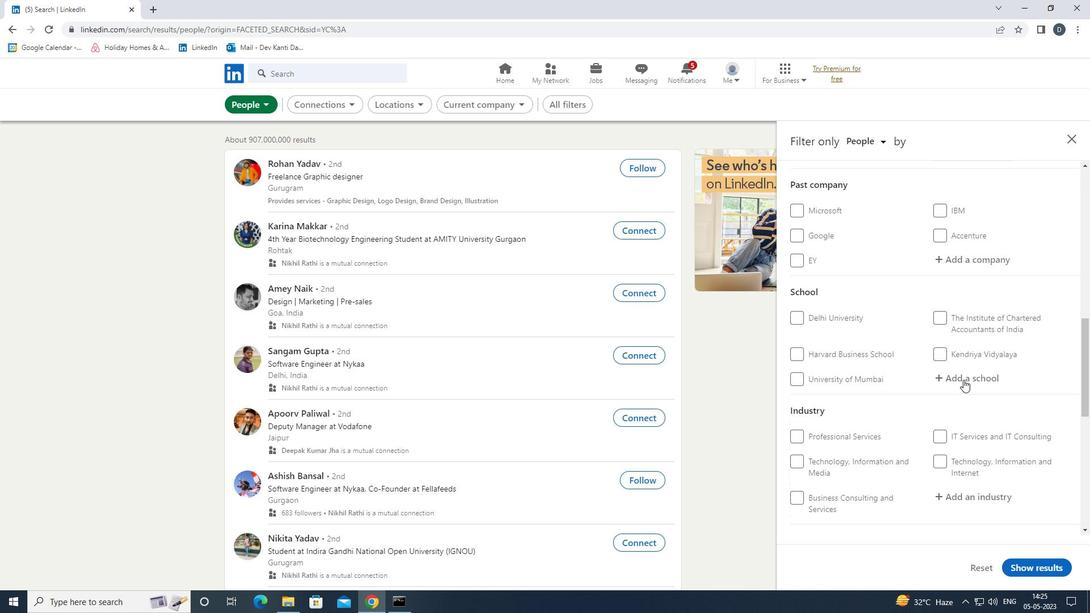 
Action: Mouse moved to (958, 400)
Screenshot: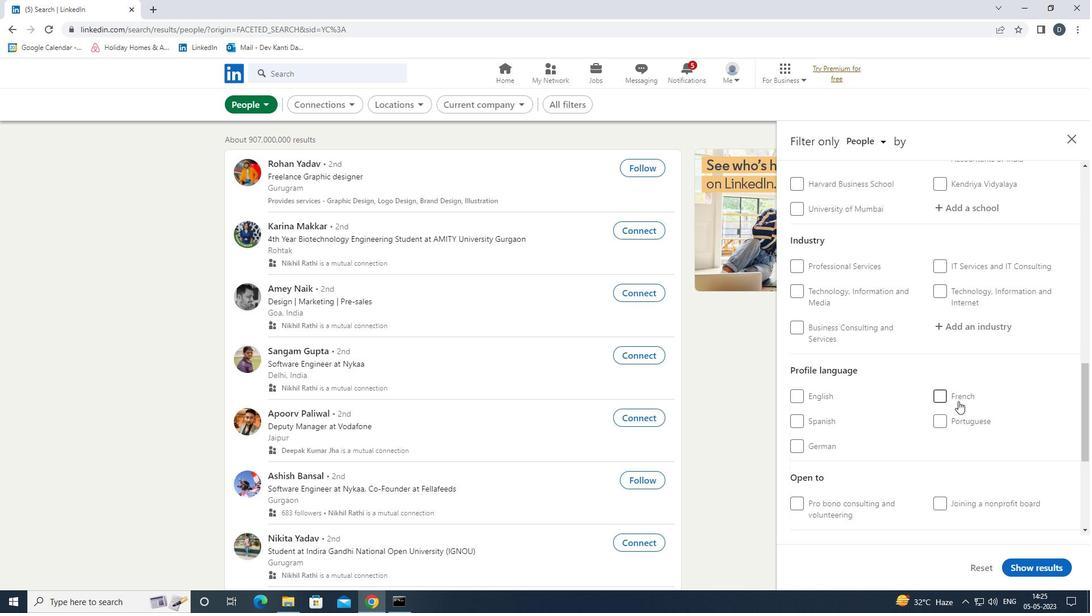 
Action: Mouse pressed left at (958, 400)
Screenshot: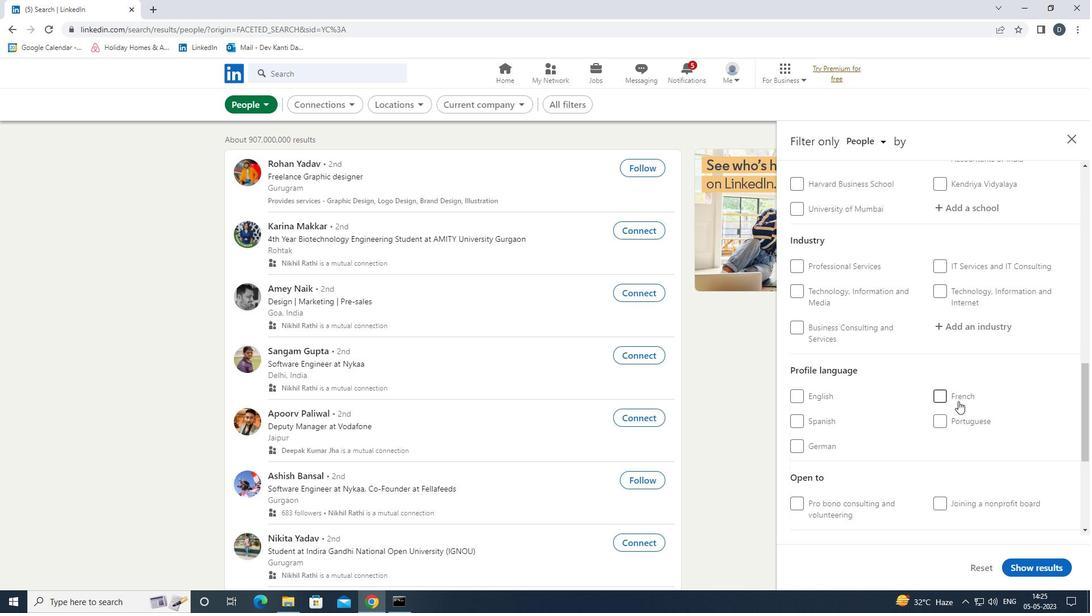 
Action: Mouse scrolled (958, 400) with delta (0, 0)
Screenshot: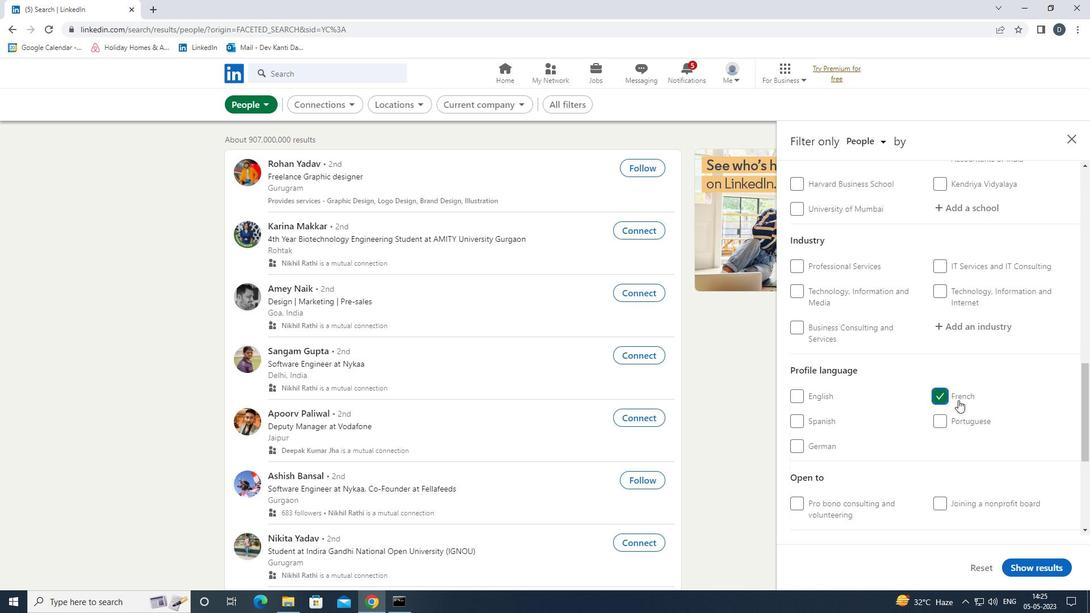 
Action: Mouse scrolled (958, 400) with delta (0, 0)
Screenshot: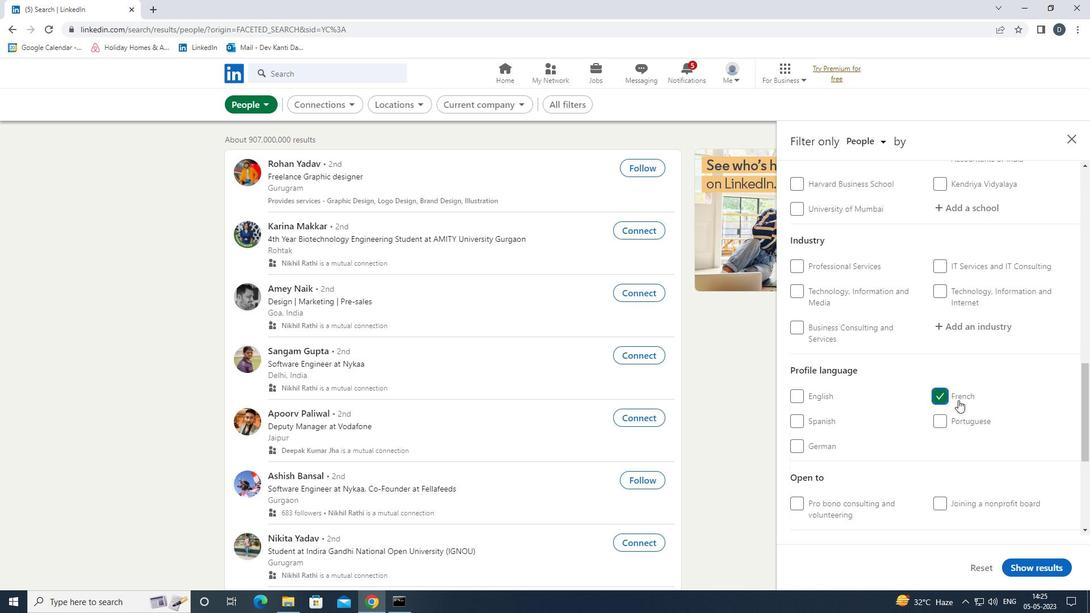 
Action: Mouse scrolled (958, 400) with delta (0, 0)
Screenshot: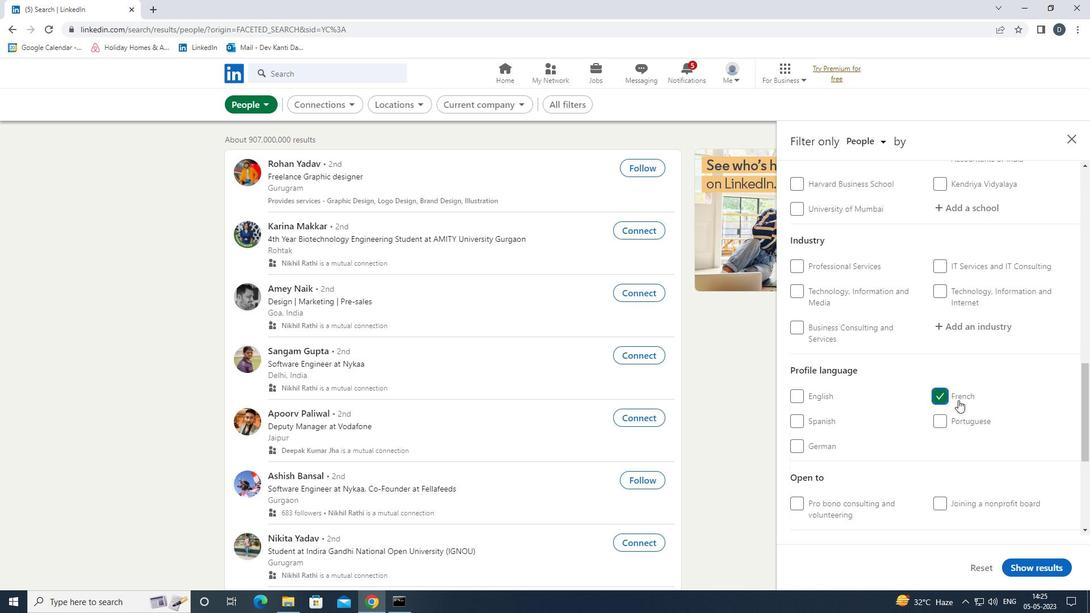 
Action: Mouse scrolled (958, 400) with delta (0, 0)
Screenshot: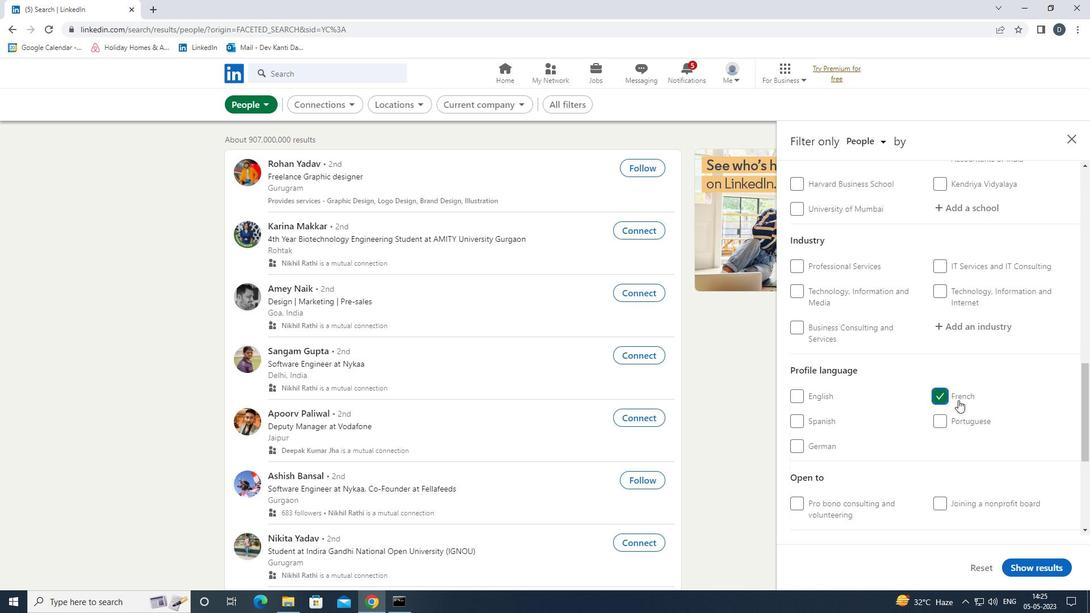 
Action: Mouse scrolled (958, 400) with delta (0, 0)
Screenshot: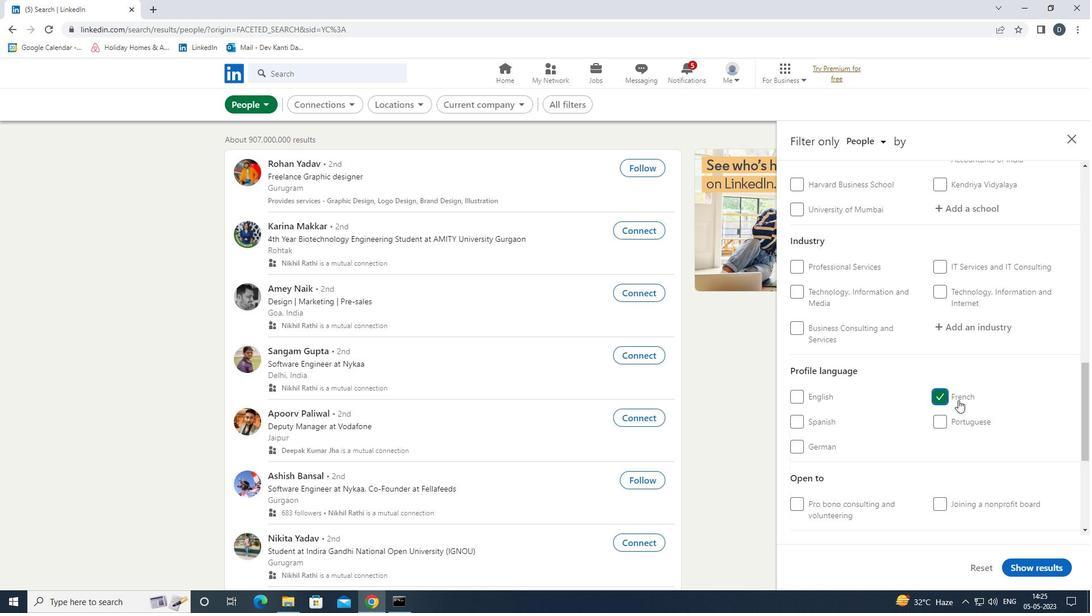 
Action: Mouse scrolled (958, 400) with delta (0, 0)
Screenshot: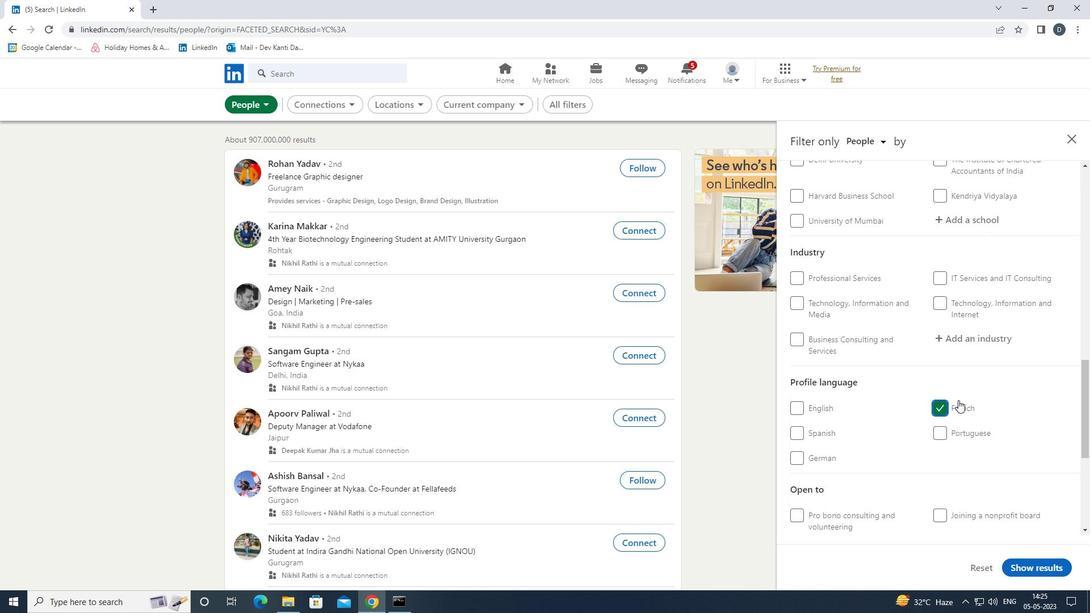 
Action: Mouse scrolled (958, 400) with delta (0, 0)
Screenshot: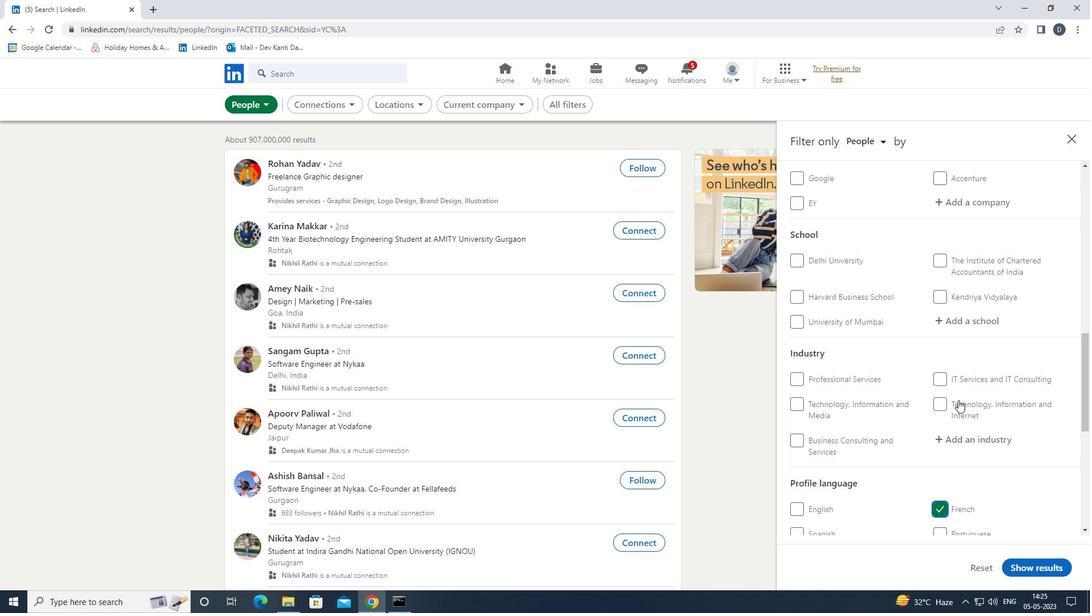 
Action: Mouse moved to (963, 374)
Screenshot: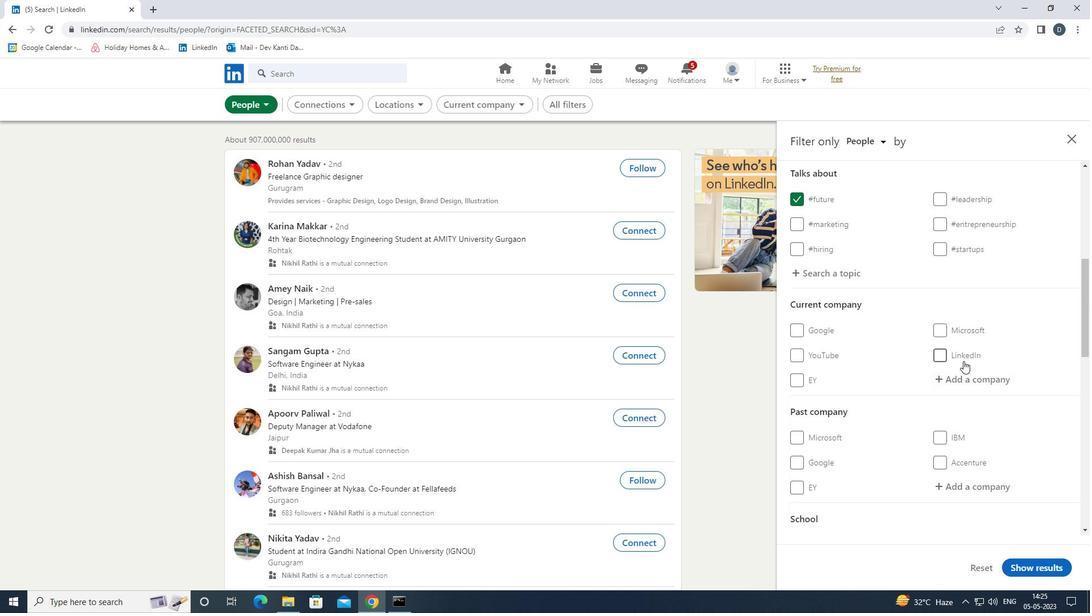 
Action: Mouse pressed left at (963, 374)
Screenshot: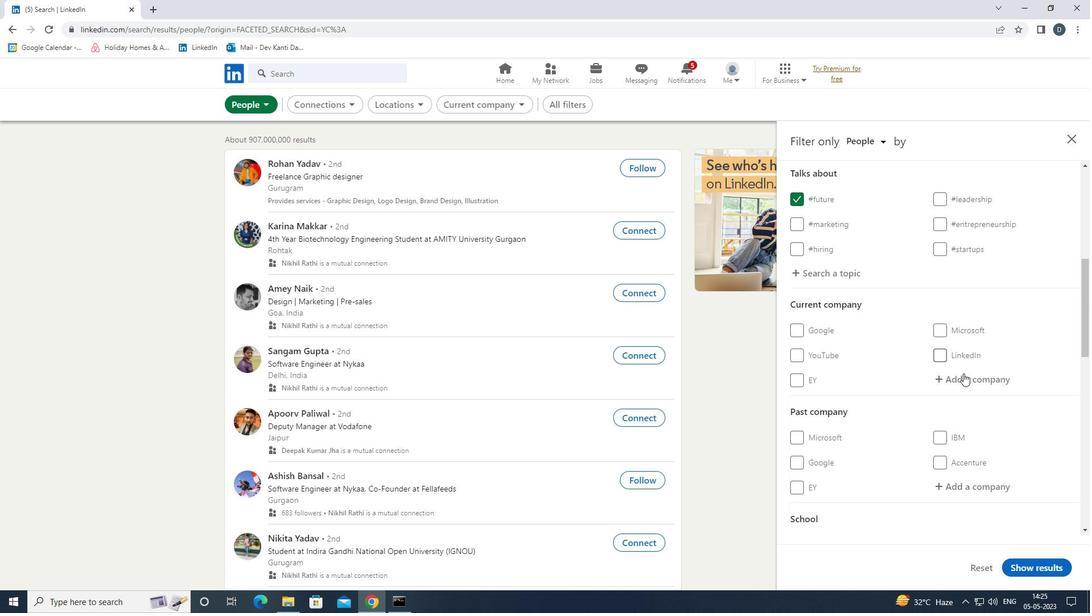 
Action: Key pressed <Key.shift>KHOROS<Key.down><Key.enter>
Screenshot: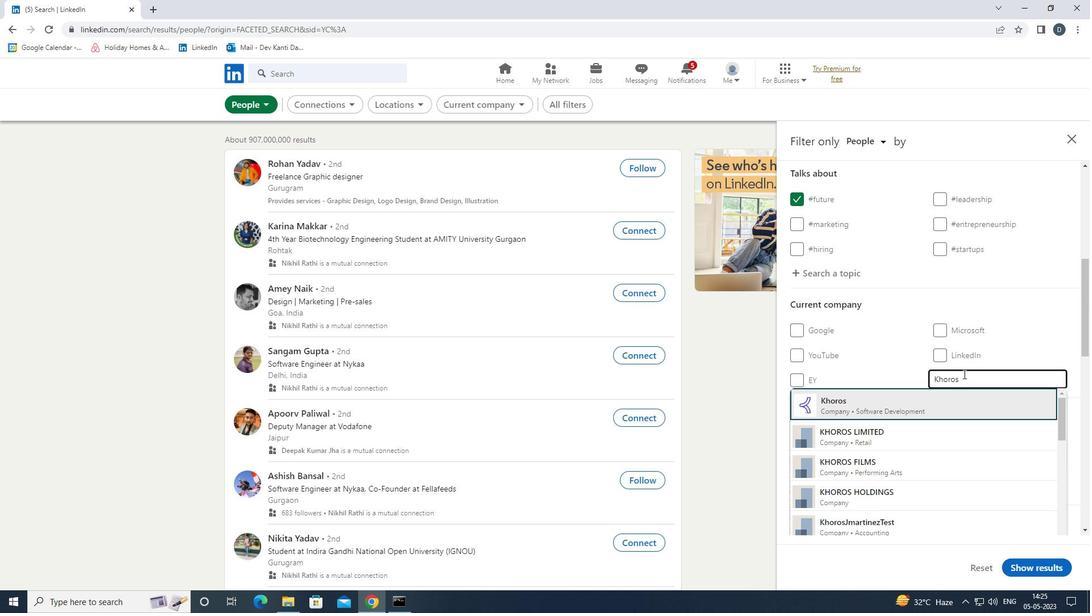 
Action: Mouse moved to (979, 369)
Screenshot: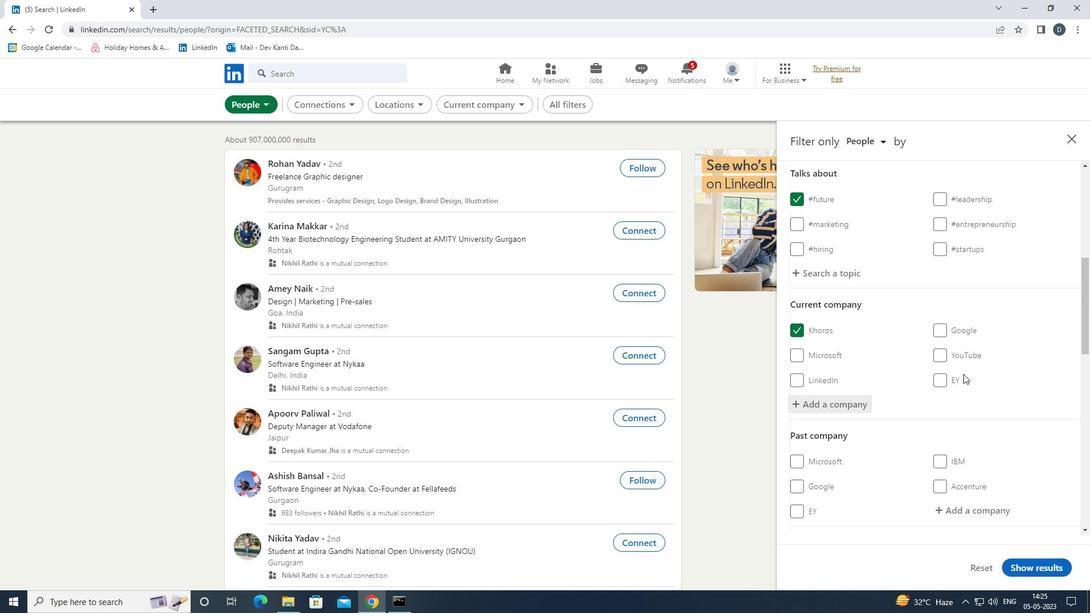 
Action: Mouse scrolled (979, 368) with delta (0, 0)
Screenshot: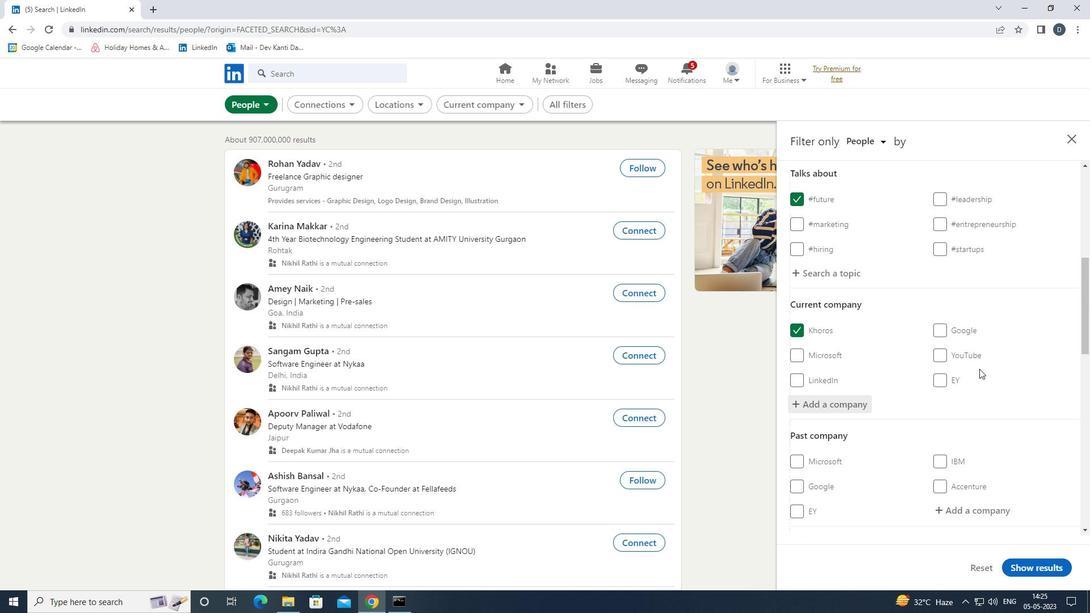 
Action: Mouse scrolled (979, 368) with delta (0, 0)
Screenshot: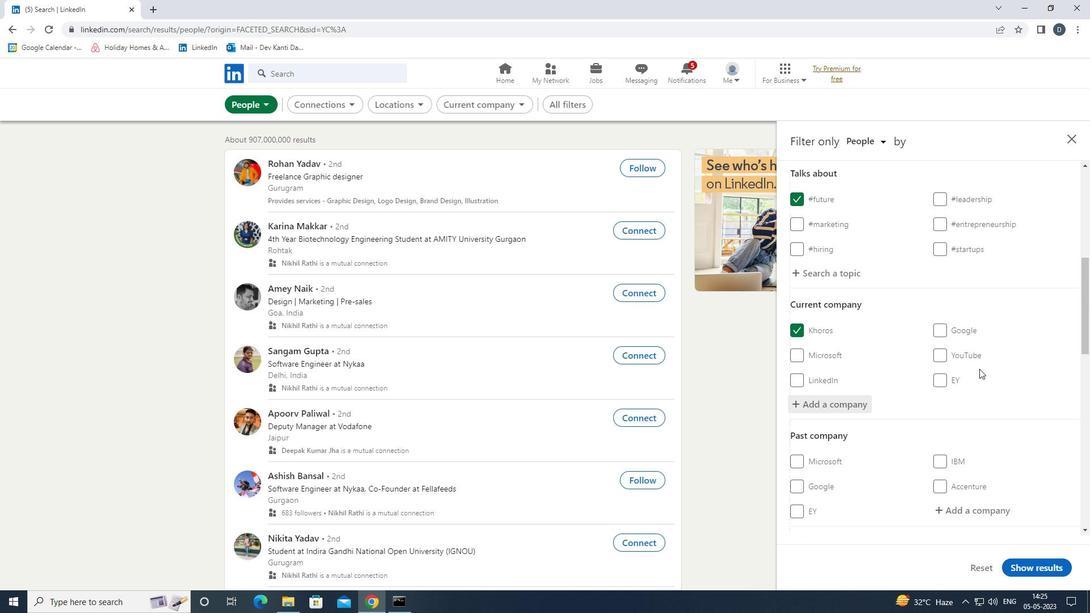 
Action: Mouse scrolled (979, 368) with delta (0, 0)
Screenshot: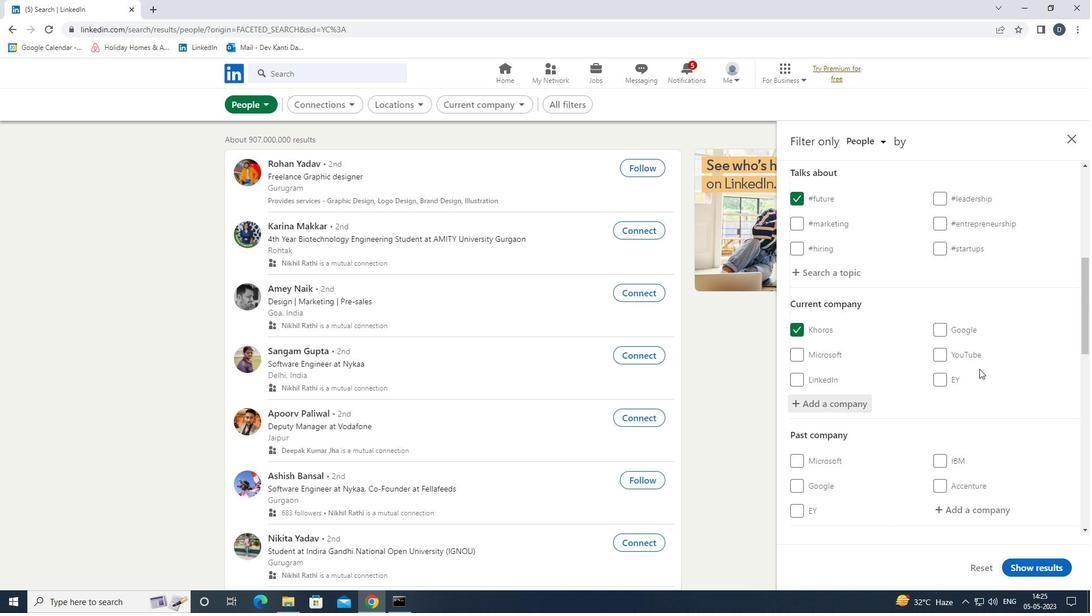 
Action: Mouse scrolled (979, 368) with delta (0, 0)
Screenshot: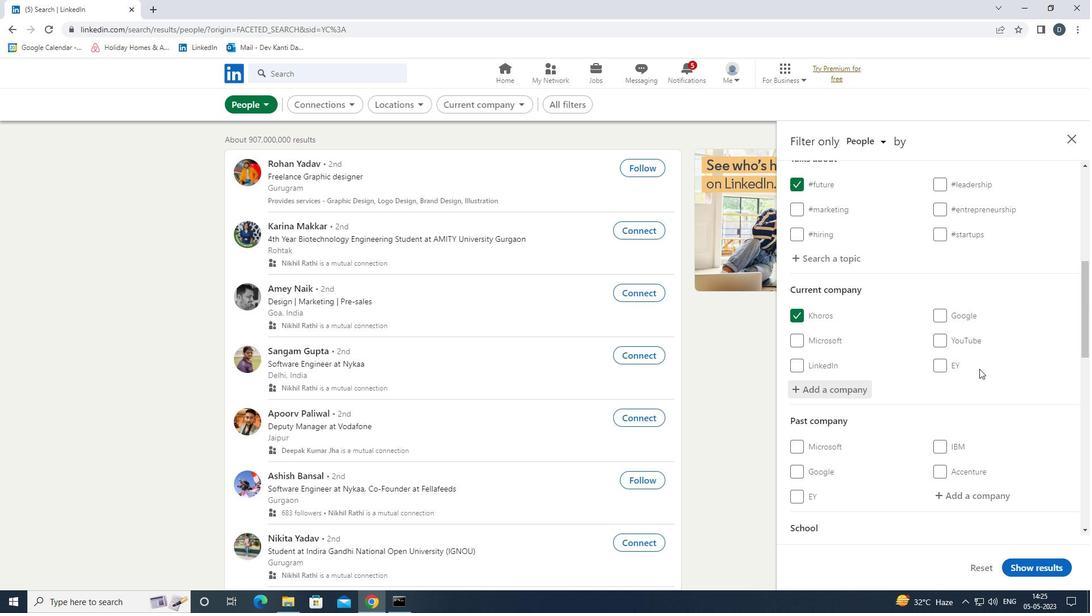 
Action: Mouse scrolled (979, 368) with delta (0, 0)
Screenshot: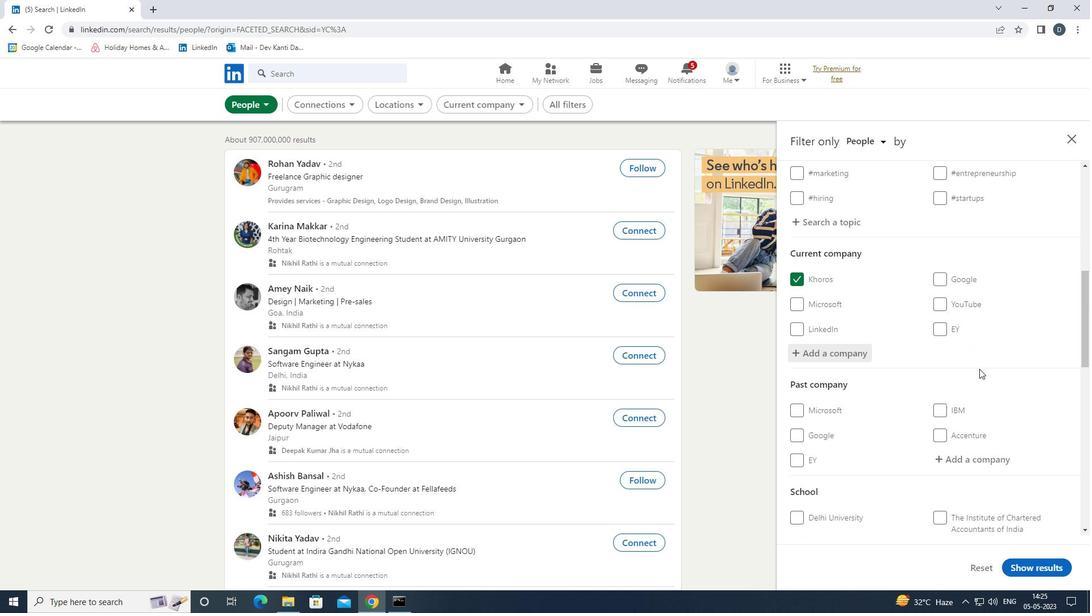 
Action: Mouse moved to (977, 341)
Screenshot: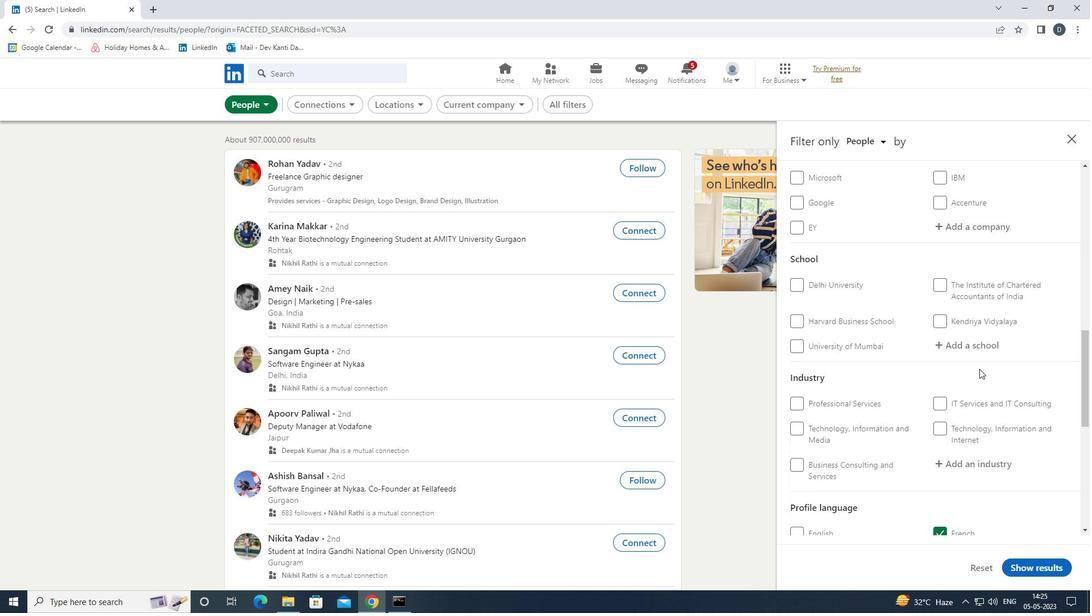 
Action: Mouse pressed left at (977, 341)
Screenshot: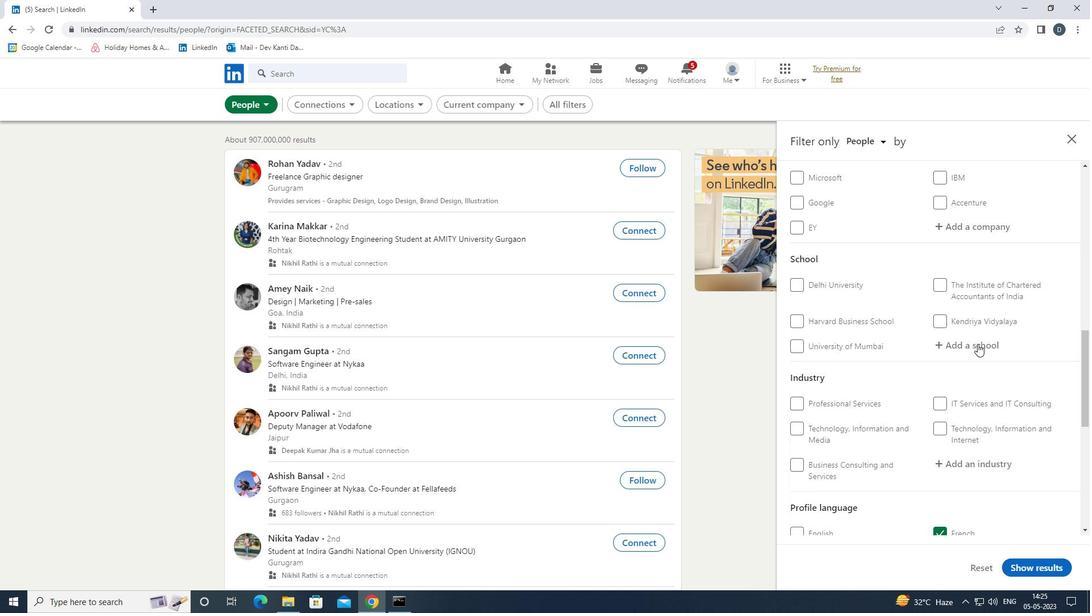 
Action: Key pressed <Key.shift><Key.shift><Key.shift><Key.shift><Key.shift><Key.shift><Key.shift><Key.shift><Key.shift><Key.shift><Key.shift><Key.shift><Key.shift><Key.shift><Key.shift><Key.shift><Key.shift><Key.shift><Key.shift><Key.shift><Key.shift><Key.shift><Key.shift><Key.shift><Key.shift><Key.shift><Key.shift><Key.shift><Key.shift>KII<Key.shift>T<Key.down><Key.enter>
Screenshot: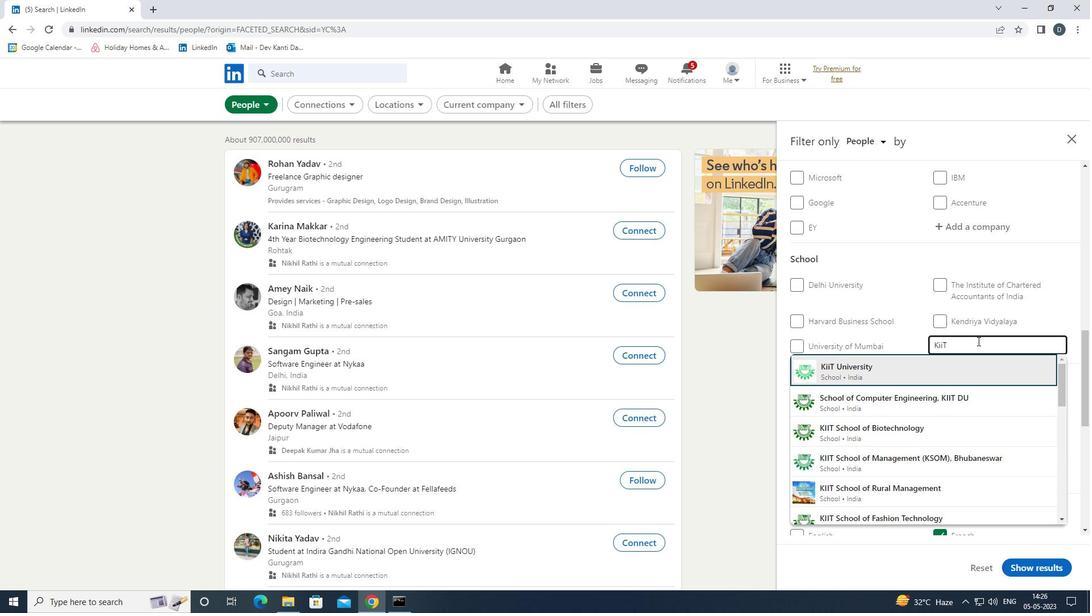 
Action: Mouse scrolled (977, 340) with delta (0, 0)
Screenshot: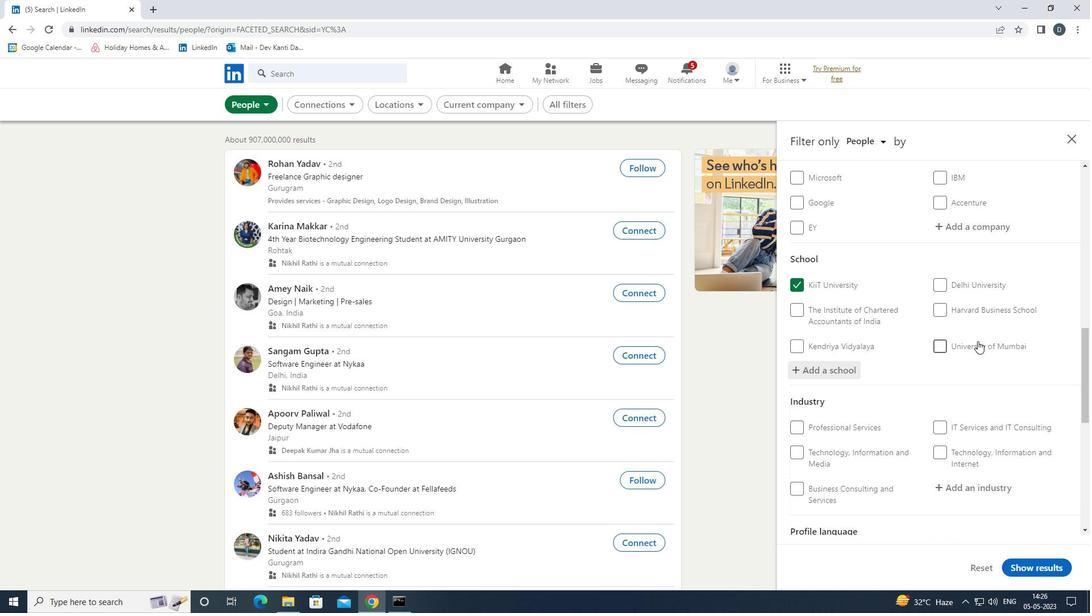 
Action: Mouse scrolled (977, 340) with delta (0, 0)
Screenshot: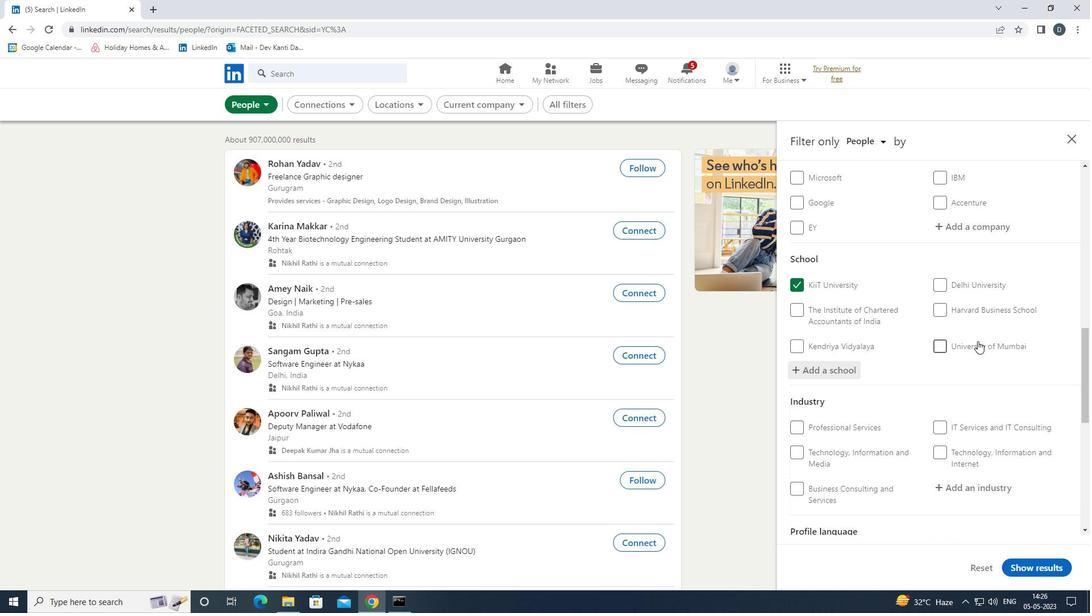 
Action: Mouse moved to (976, 369)
Screenshot: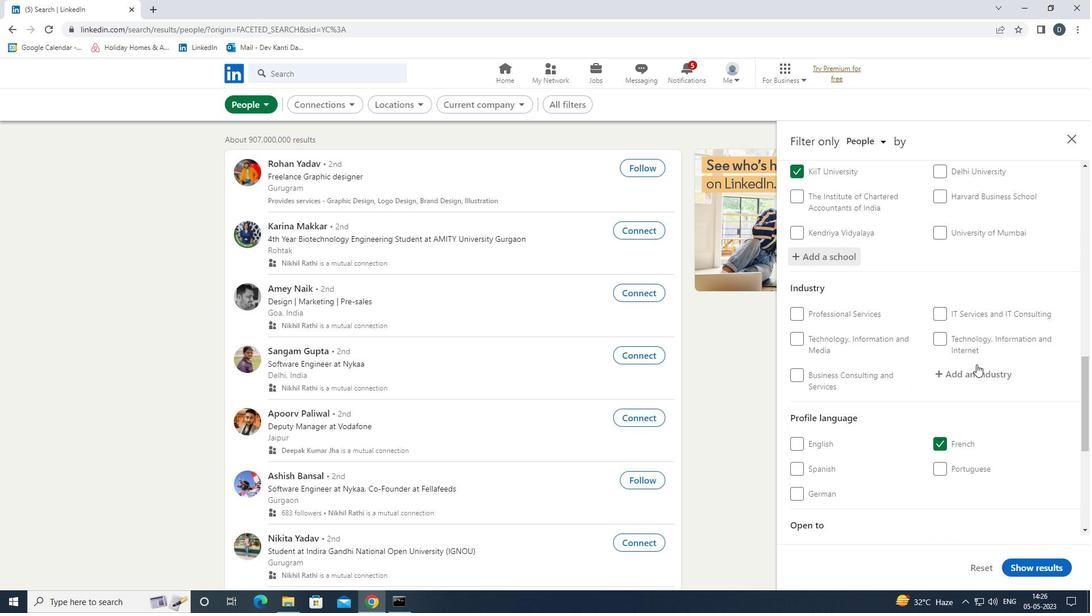 
Action: Mouse pressed left at (976, 369)
Screenshot: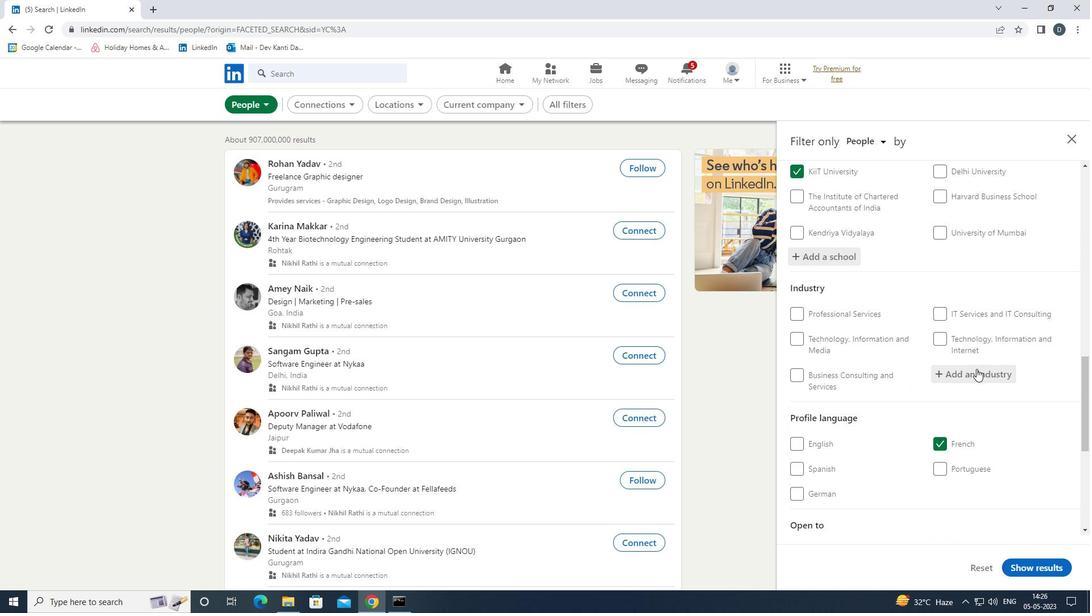 
Action: Key pressed <Key.shift><Key.shift>OFFICE<Key.space><Key.shift>AD<Key.down><Key.enter>
Screenshot: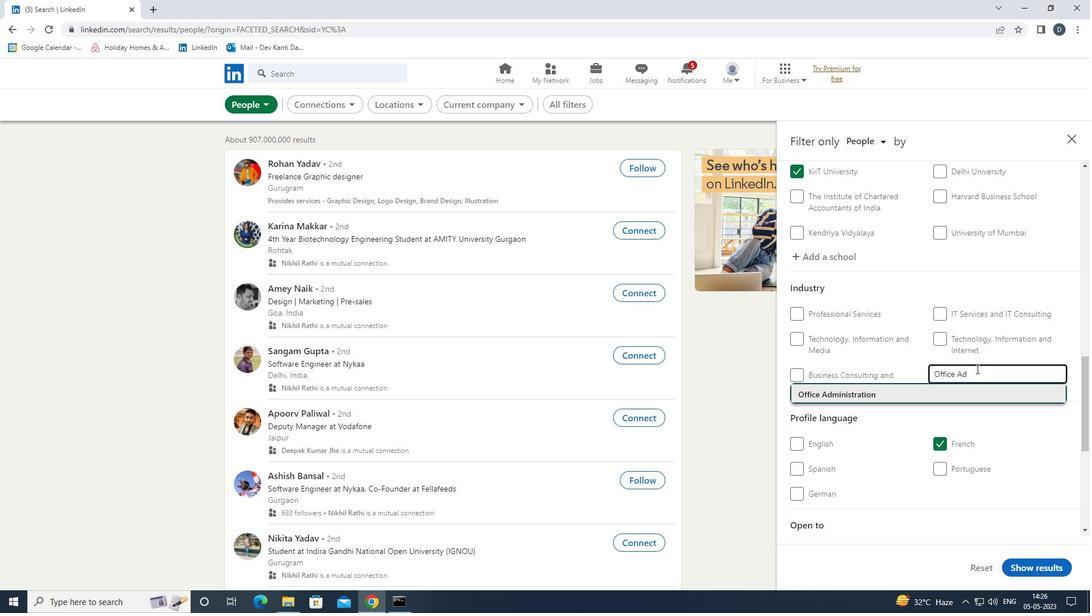 
Action: Mouse scrolled (976, 368) with delta (0, 0)
Screenshot: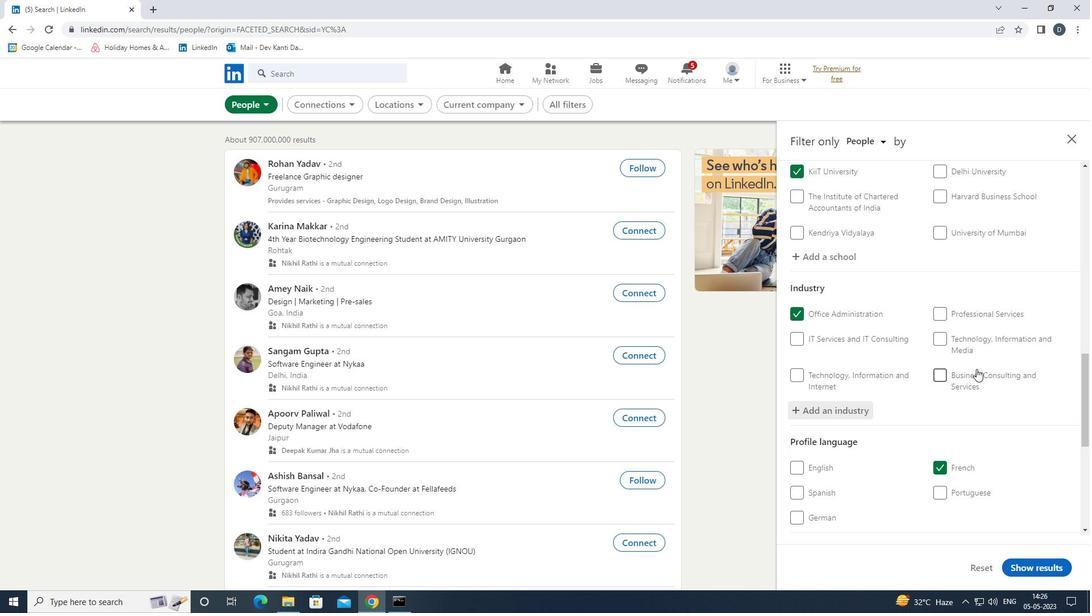 
Action: Mouse scrolled (976, 368) with delta (0, 0)
Screenshot: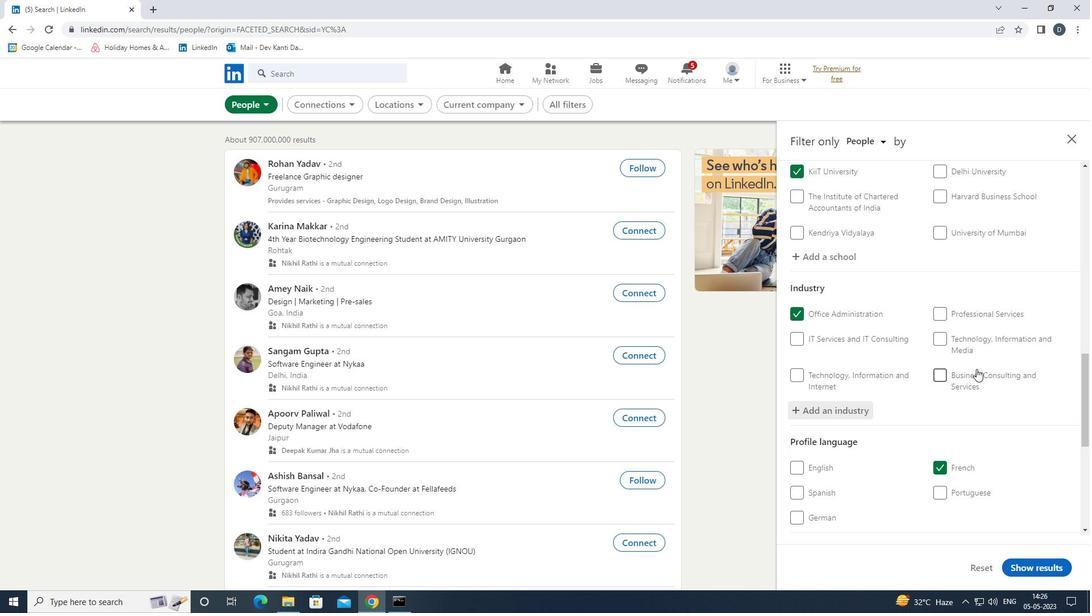 
Action: Mouse scrolled (976, 368) with delta (0, 0)
Screenshot: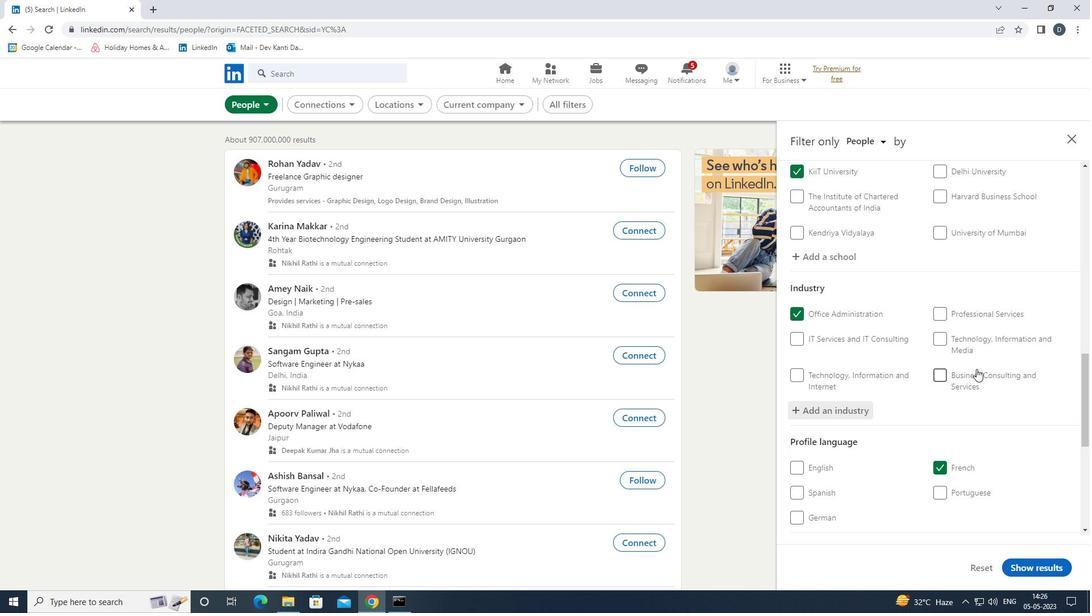 
Action: Mouse moved to (976, 370)
Screenshot: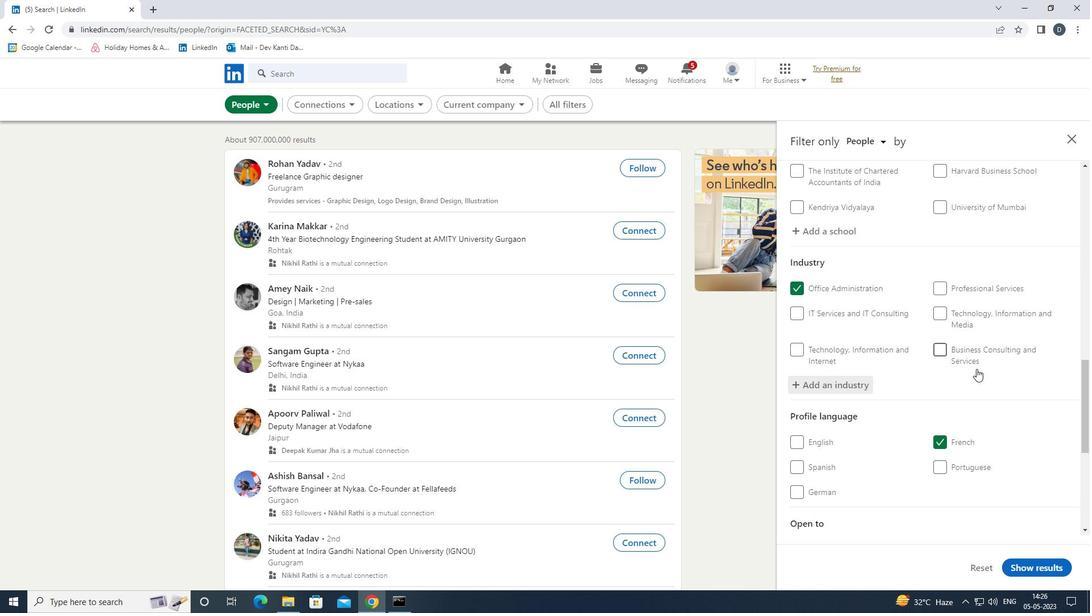 
Action: Mouse scrolled (976, 369) with delta (0, 0)
Screenshot: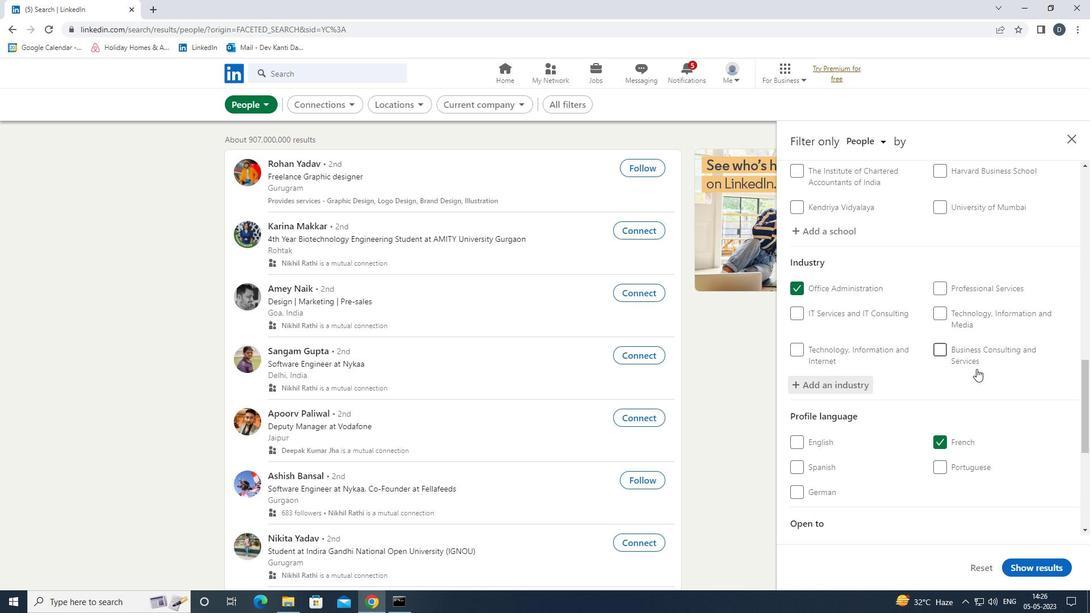 
Action: Mouse moved to (973, 467)
Screenshot: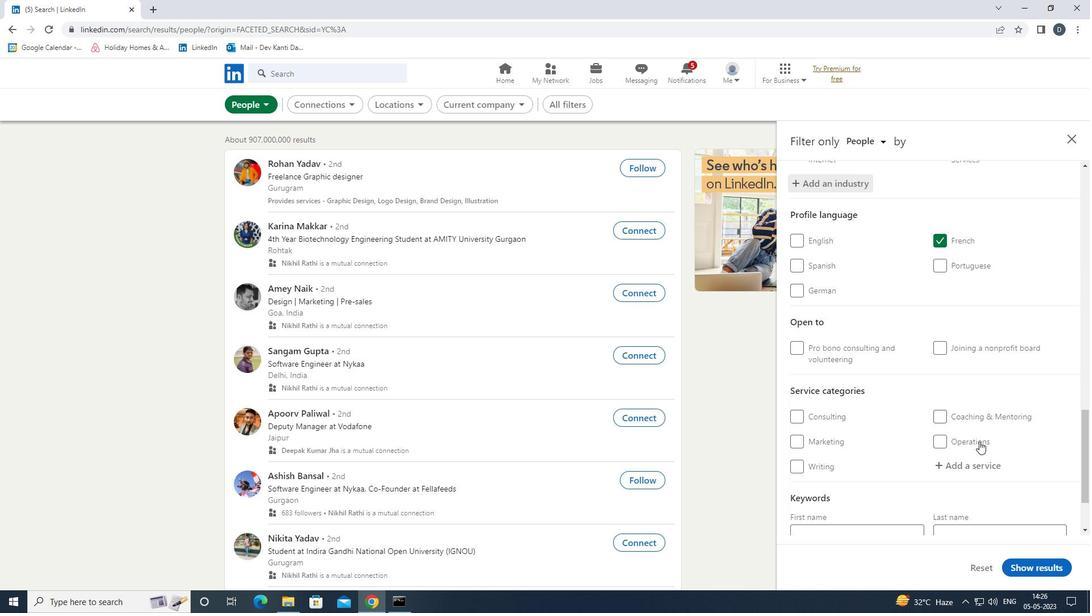 
Action: Mouse pressed left at (973, 467)
Screenshot: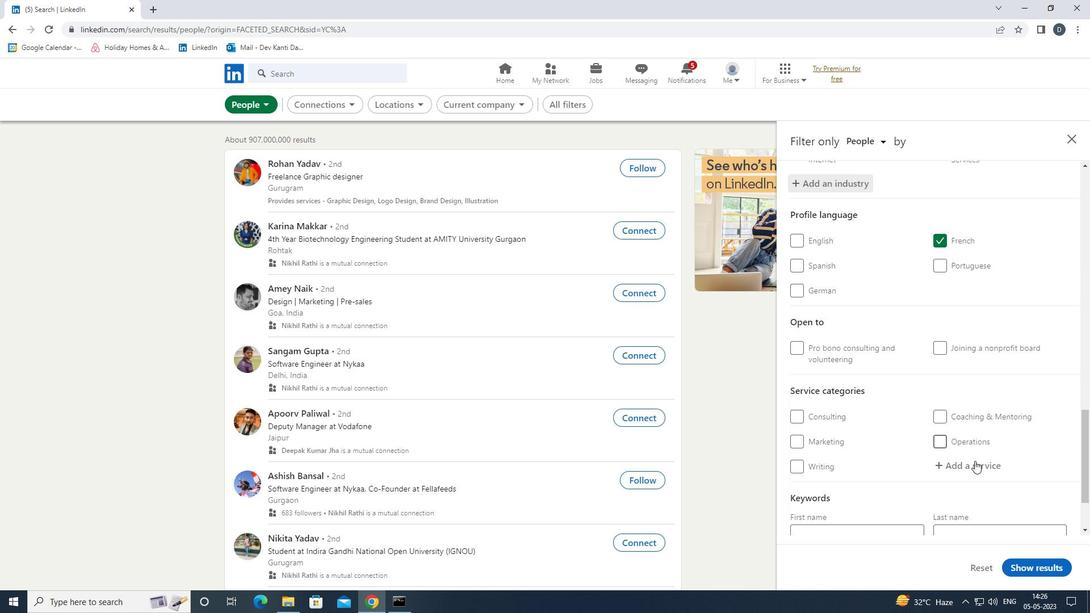 
Action: Key pressed <Key.shift><Key.shift><Key.shift><Key.shift>BUDGETING<Key.down><Key.enter>
Screenshot: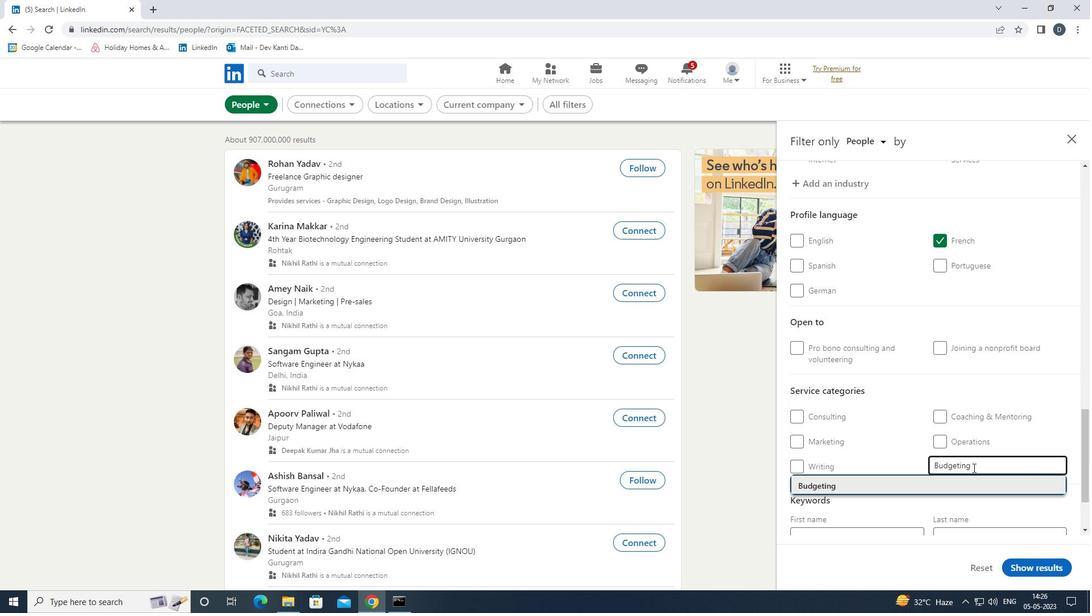 
Action: Mouse moved to (902, 375)
Screenshot: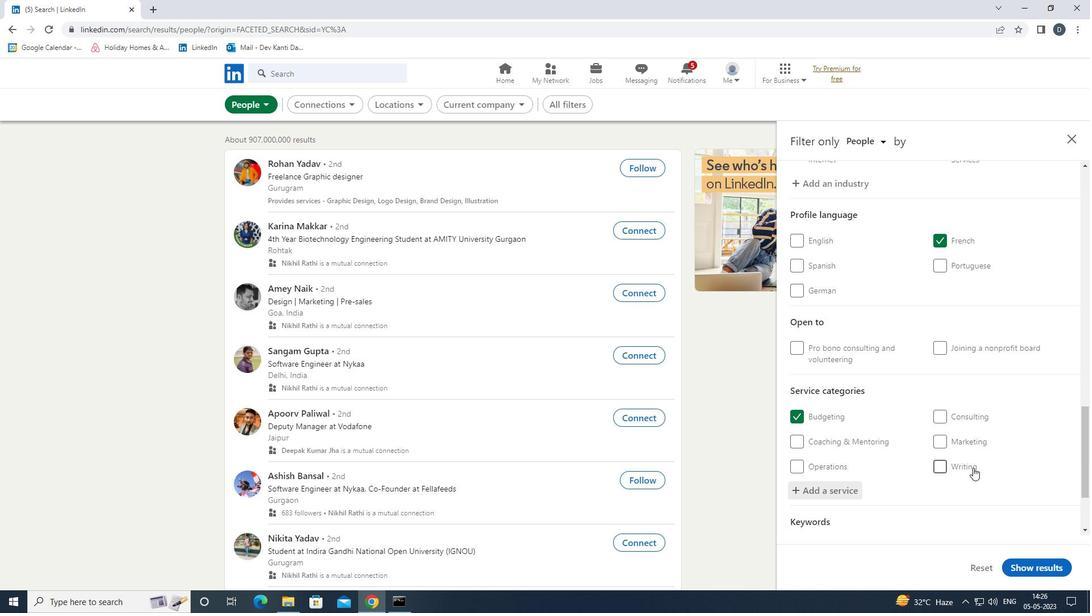 
Action: Mouse scrolled (902, 375) with delta (0, 0)
Screenshot: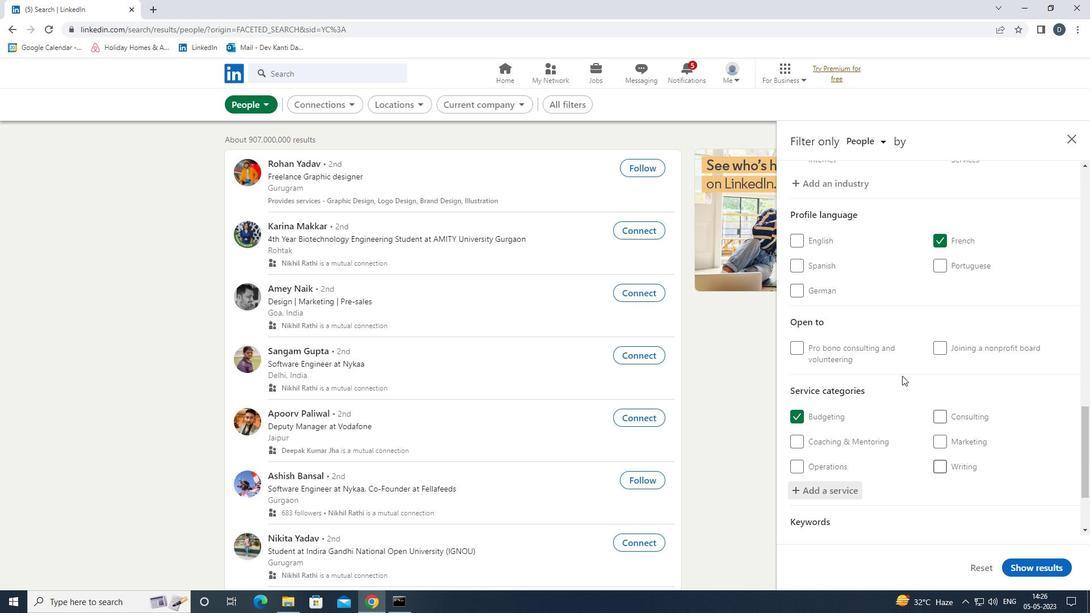 
Action: Mouse scrolled (902, 375) with delta (0, 0)
Screenshot: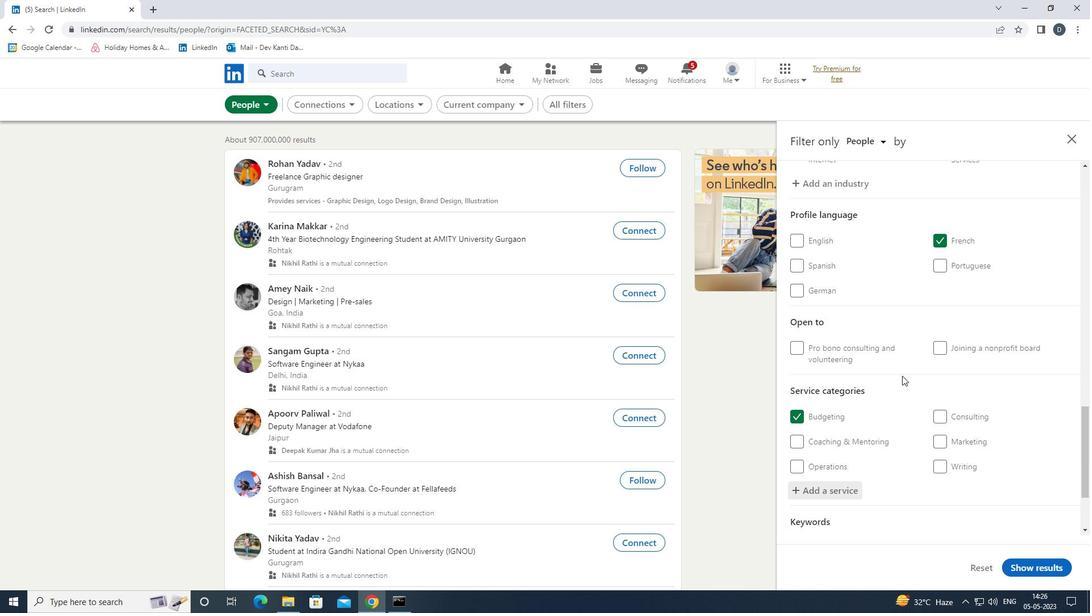 
Action: Mouse moved to (901, 375)
Screenshot: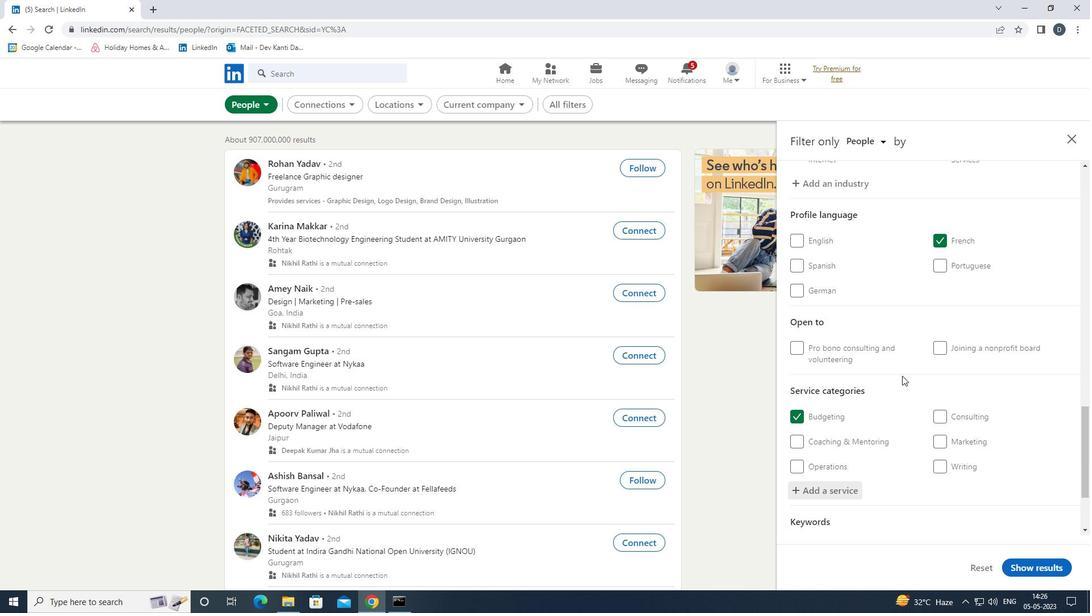 
Action: Mouse scrolled (901, 375) with delta (0, 0)
Screenshot: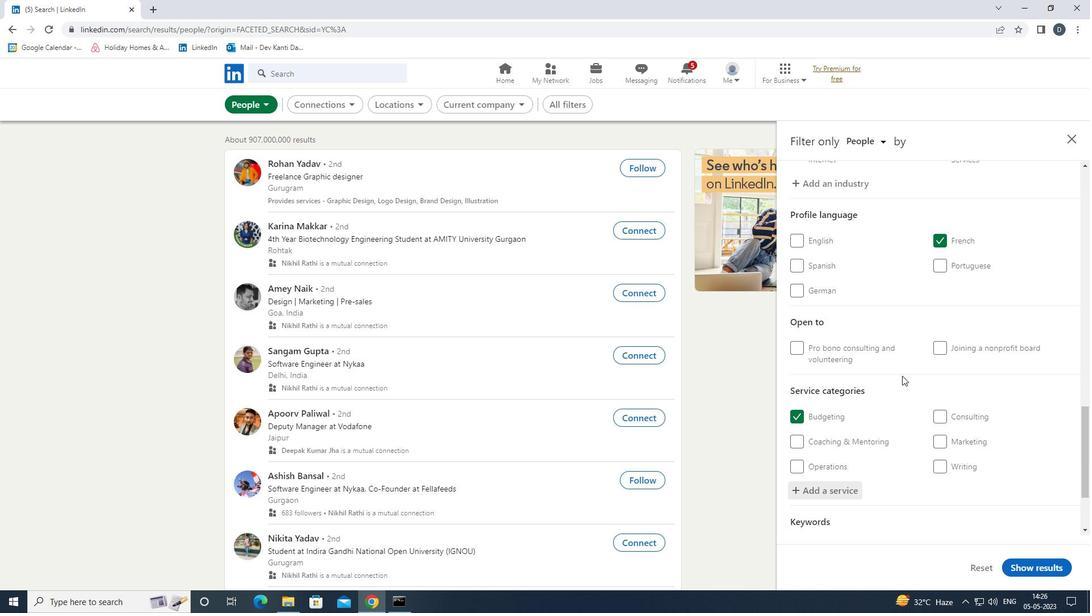 
Action: Mouse moved to (882, 483)
Screenshot: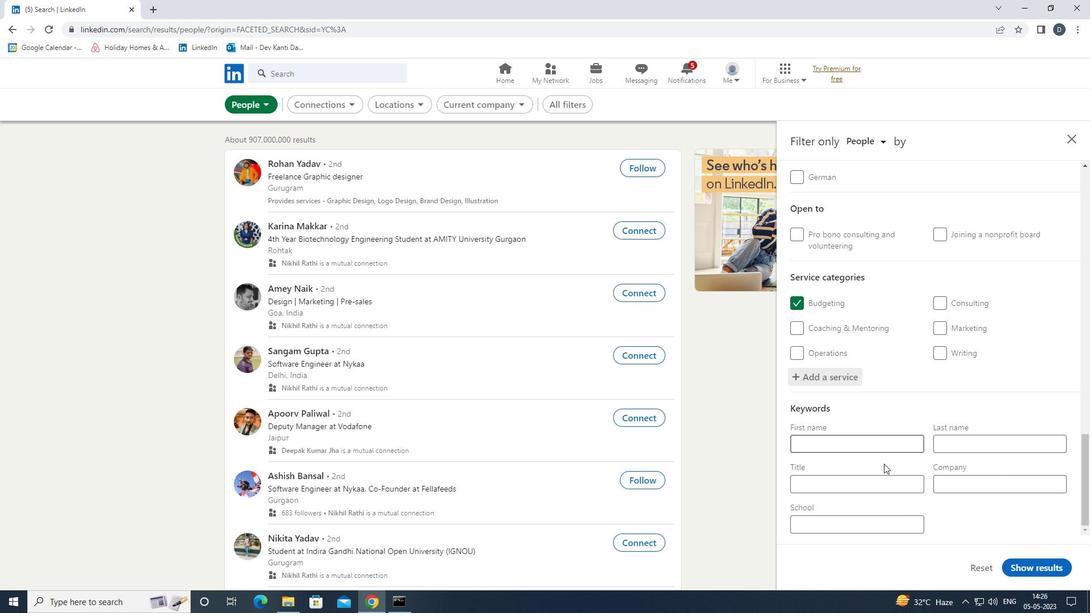 
Action: Mouse pressed left at (882, 483)
Screenshot: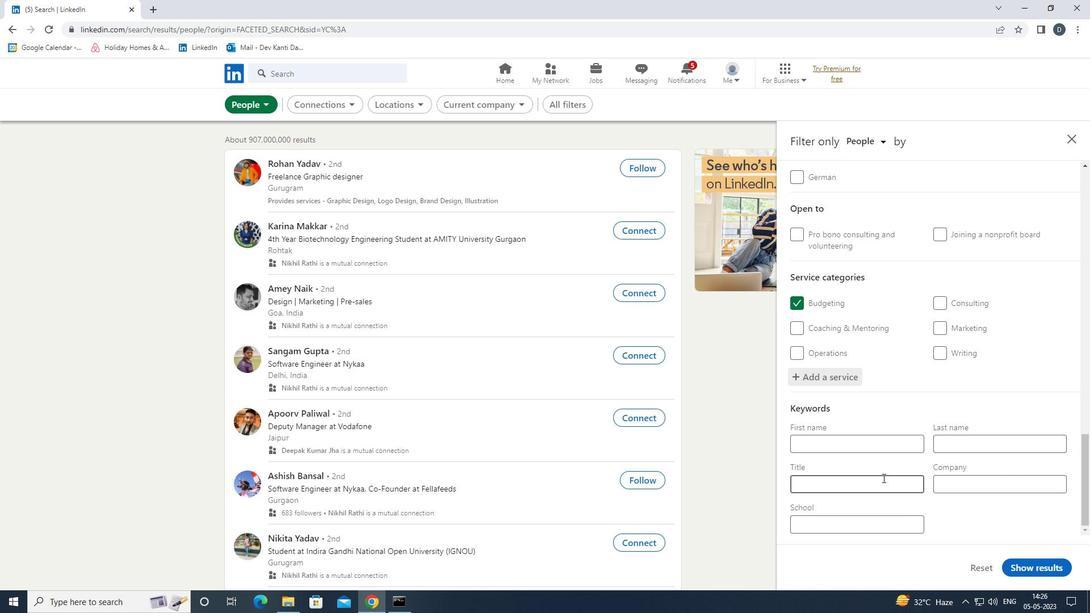 
Action: Key pressed <Key.shift><Key.shift><Key.shift><Key.shift><Key.shift><Key.shift><Key.shift><Key.shift><Key.shift><Key.shift><Key.shift><Key.shift><Key.shift><Key.shift><Key.shift><Key.shift>HEAVY<Key.space><Key.shift>EQUIPMENT<Key.space><Key.shift>OPERATOR
Screenshot: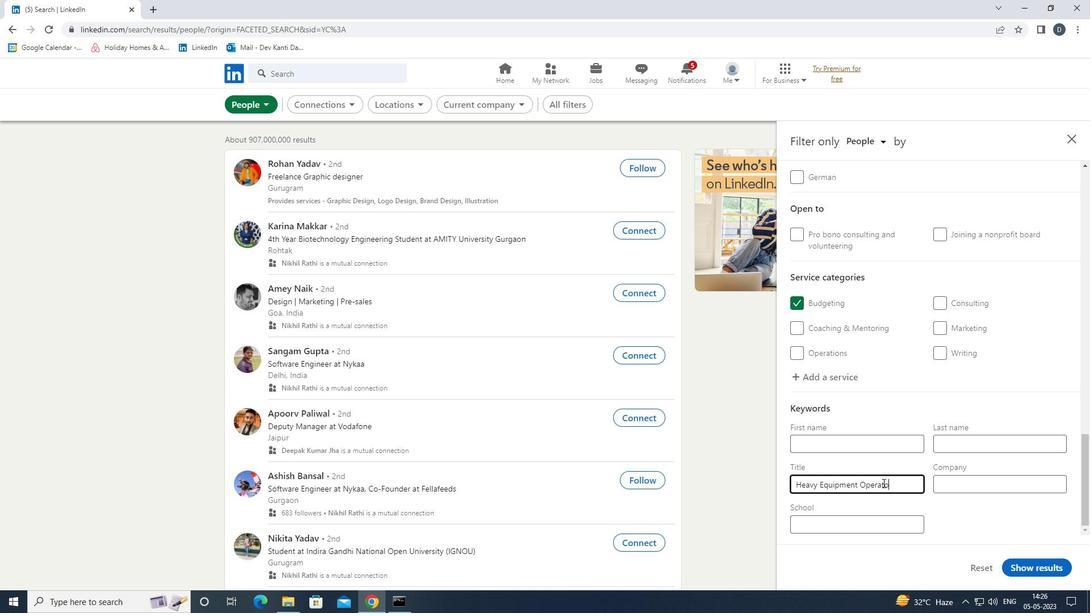 
Action: Mouse moved to (1047, 568)
Screenshot: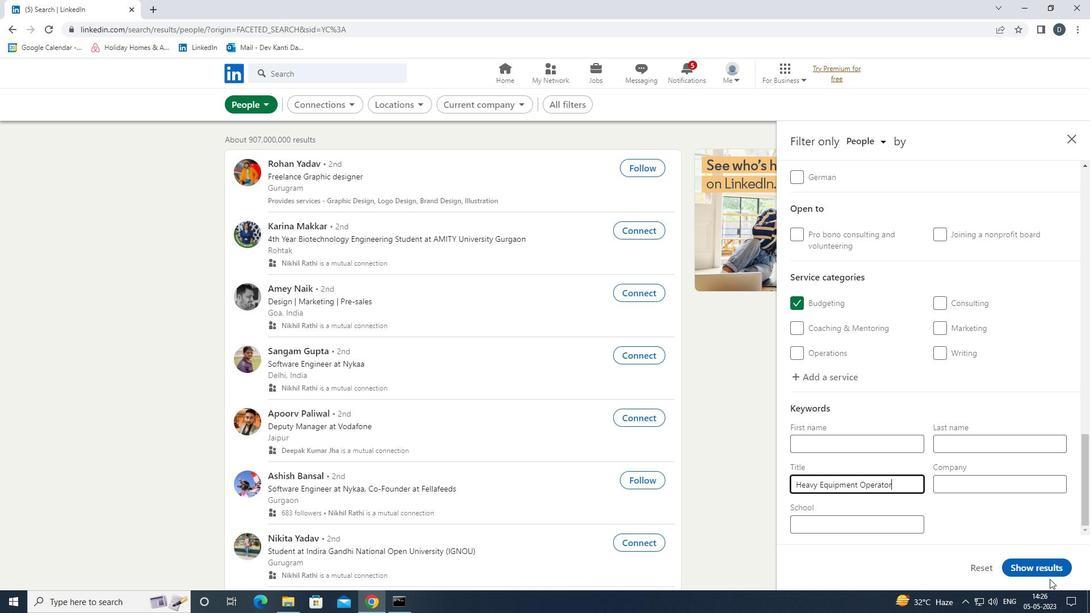 
Action: Mouse pressed left at (1047, 568)
Screenshot: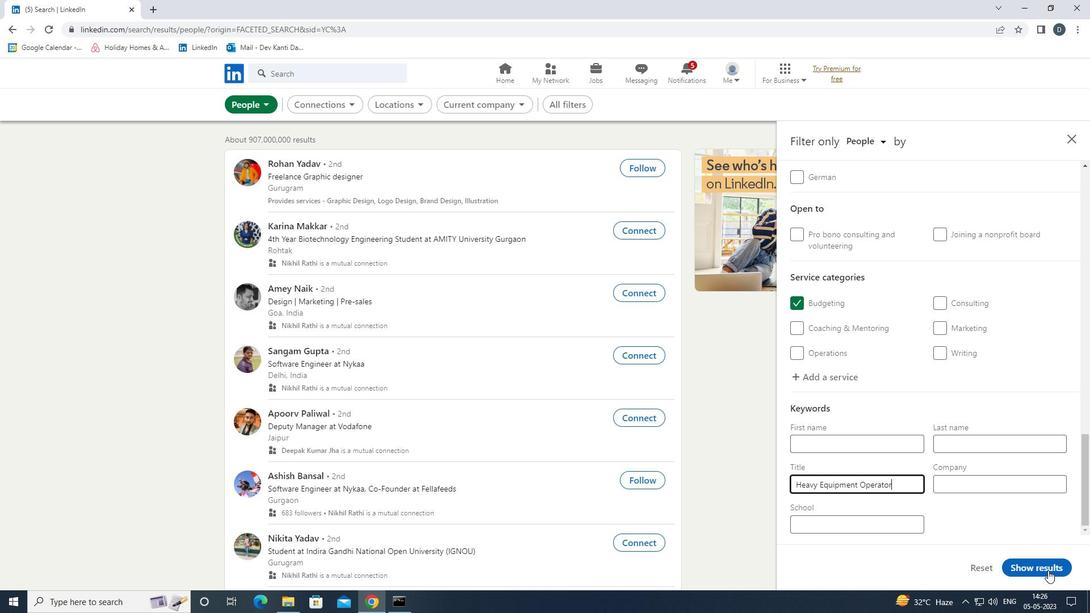 
Action: Mouse moved to (1020, 464)
Screenshot: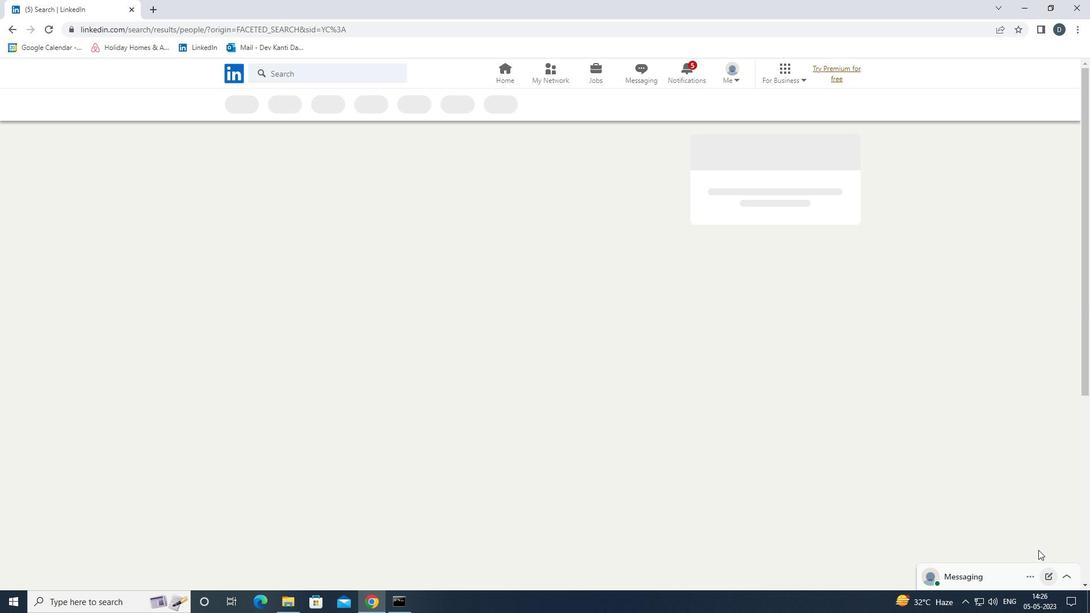 
